 Task: Look for space in Apache Junction, United States from 8th August, 2023 to 15th August, 2023 for 9 adults in price range Rs.10000 to Rs.14000. Place can be shared room with 5 bedrooms having 9 beds and 5 bathrooms. Property type can be house, flat, guest house. Amenities needed are: wifi, TV, free parkinig on premises, gym, breakfast. Booking option can be shelf check-in. Required host language is English.
Action: Mouse moved to (475, 119)
Screenshot: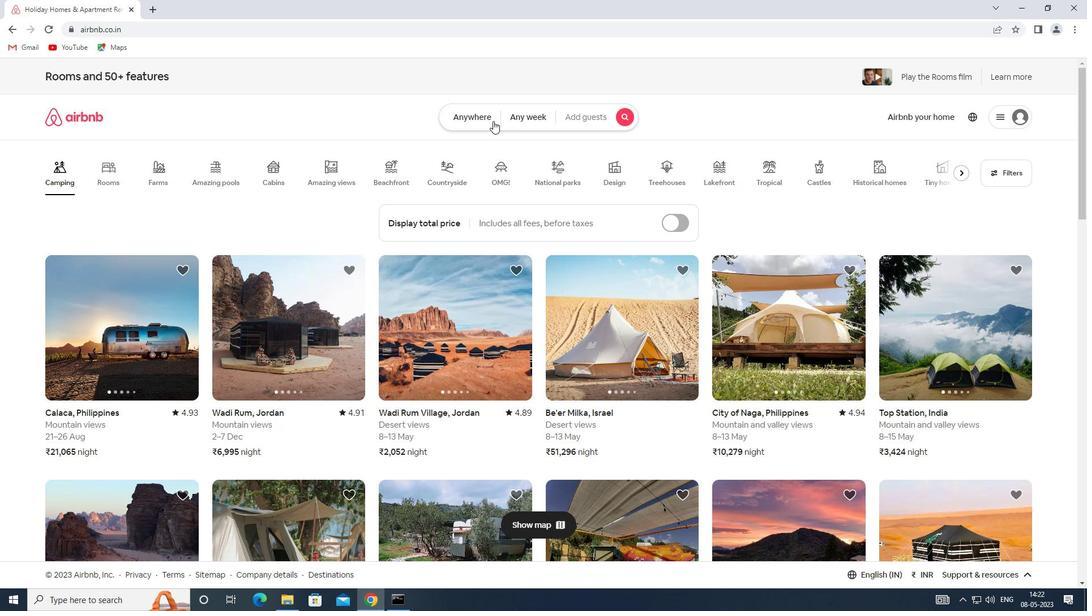 
Action: Mouse pressed left at (475, 119)
Screenshot: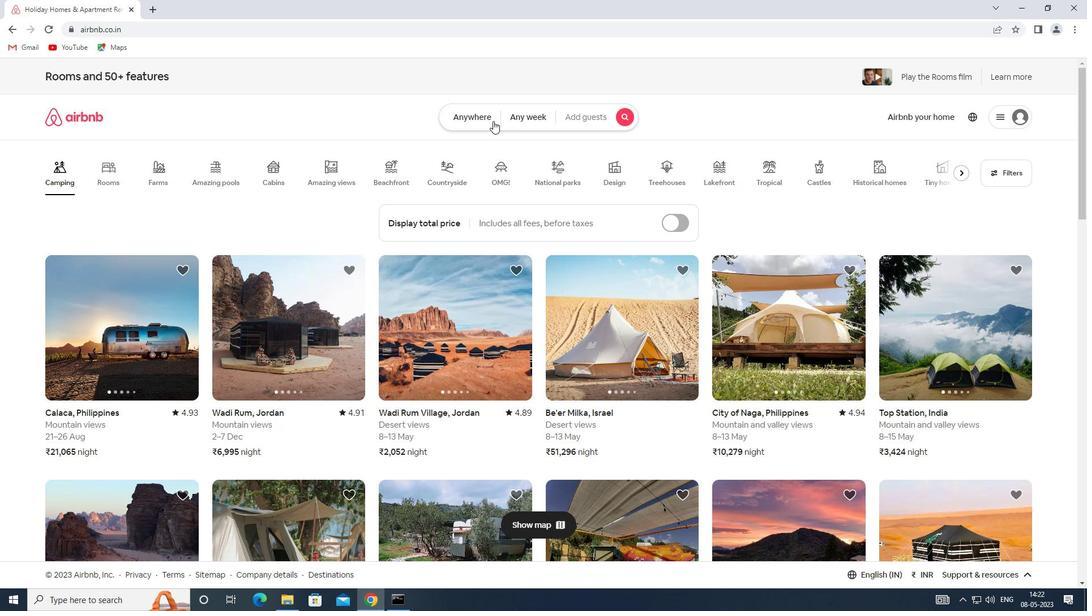 
Action: Mouse moved to (368, 165)
Screenshot: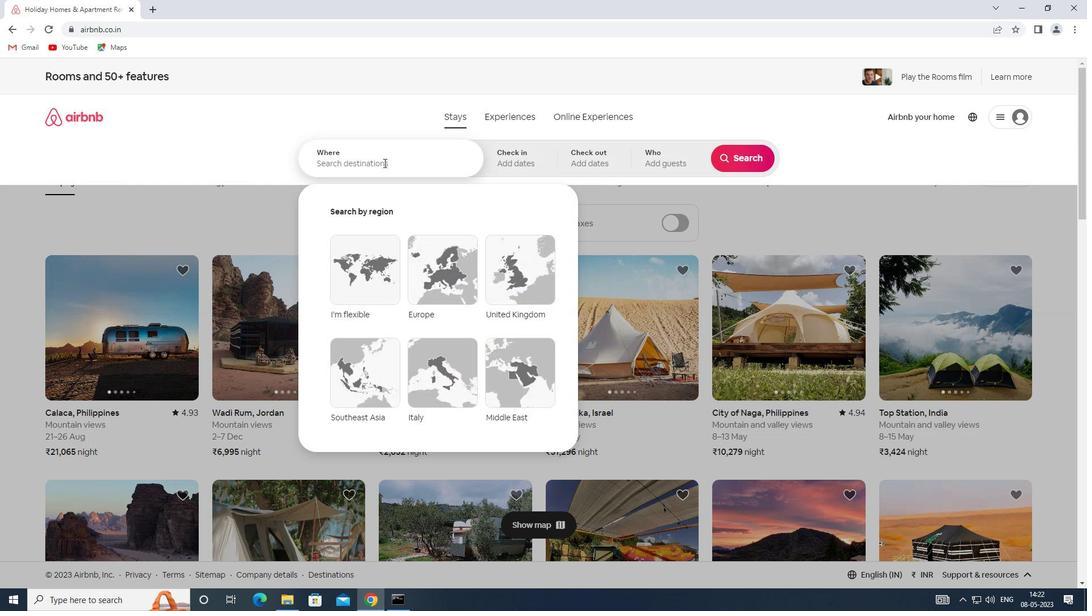
Action: Mouse pressed left at (368, 165)
Screenshot: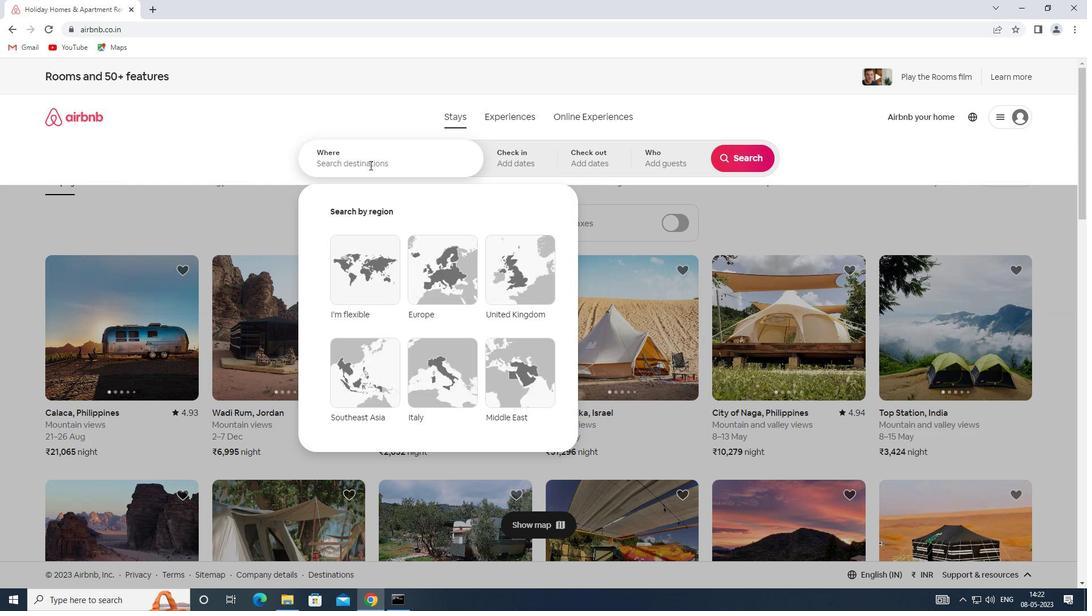 
Action: Key pressed <Key.shift><Key.shift><Key.shift><Key.shift><Key.shift>SPACE<Key.space>IN<Key.space><Key.shift>APACHE<Key.space><Key.shift>JUNCTION,<Key.shift>UNITED<Key.space>STATES
Screenshot: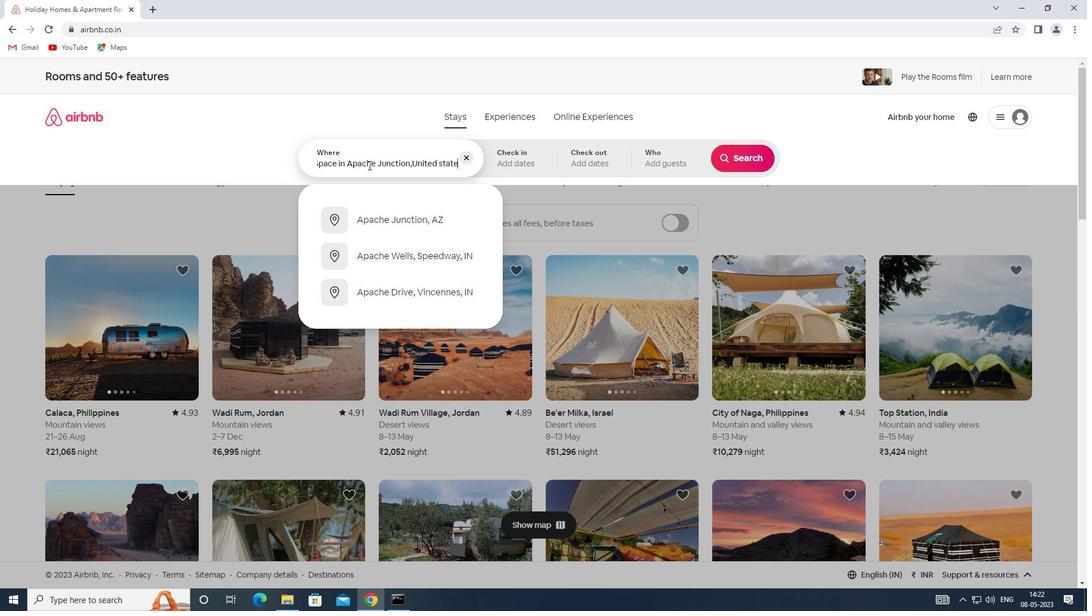 
Action: Mouse moved to (512, 158)
Screenshot: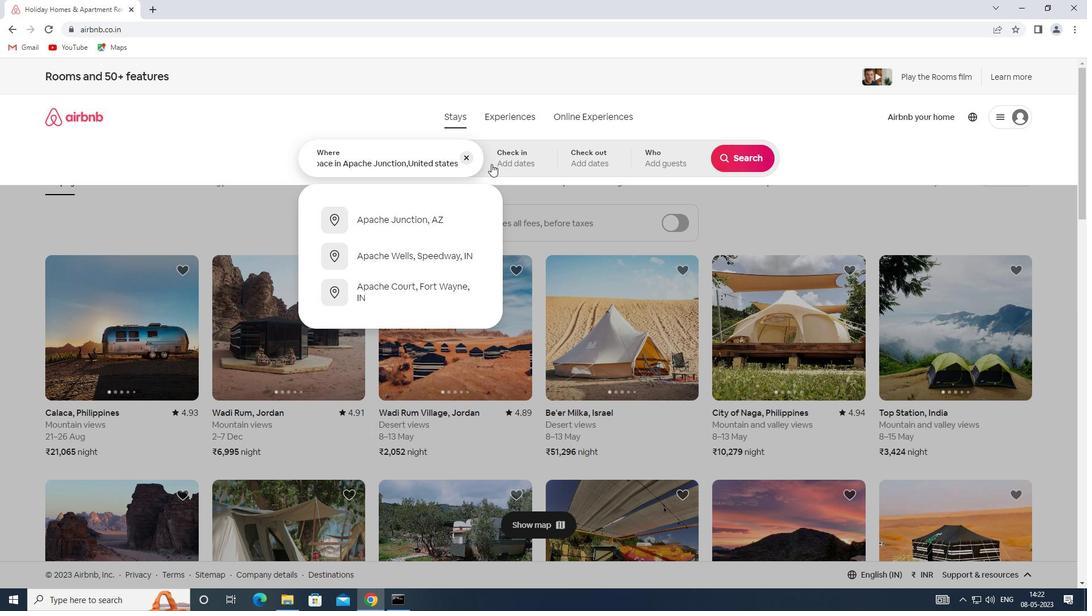 
Action: Mouse pressed left at (512, 158)
Screenshot: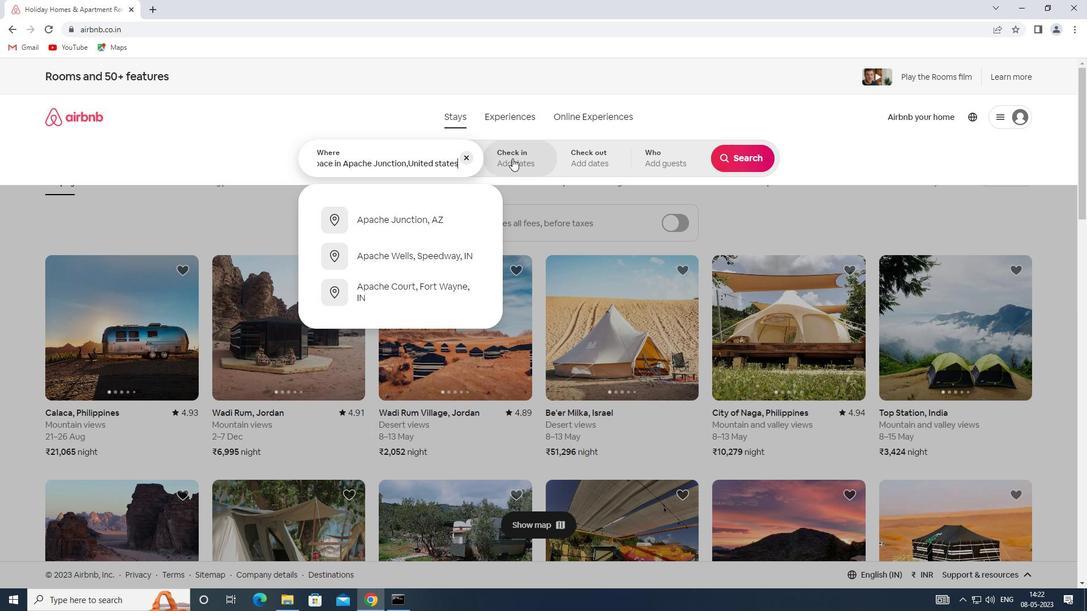 
Action: Mouse moved to (742, 249)
Screenshot: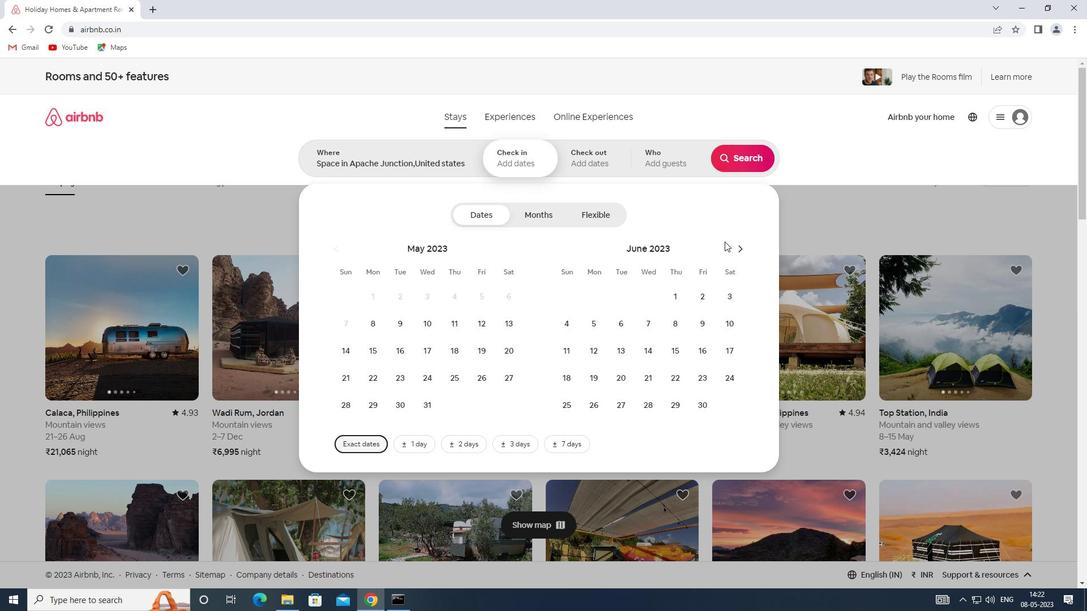 
Action: Mouse pressed left at (742, 249)
Screenshot: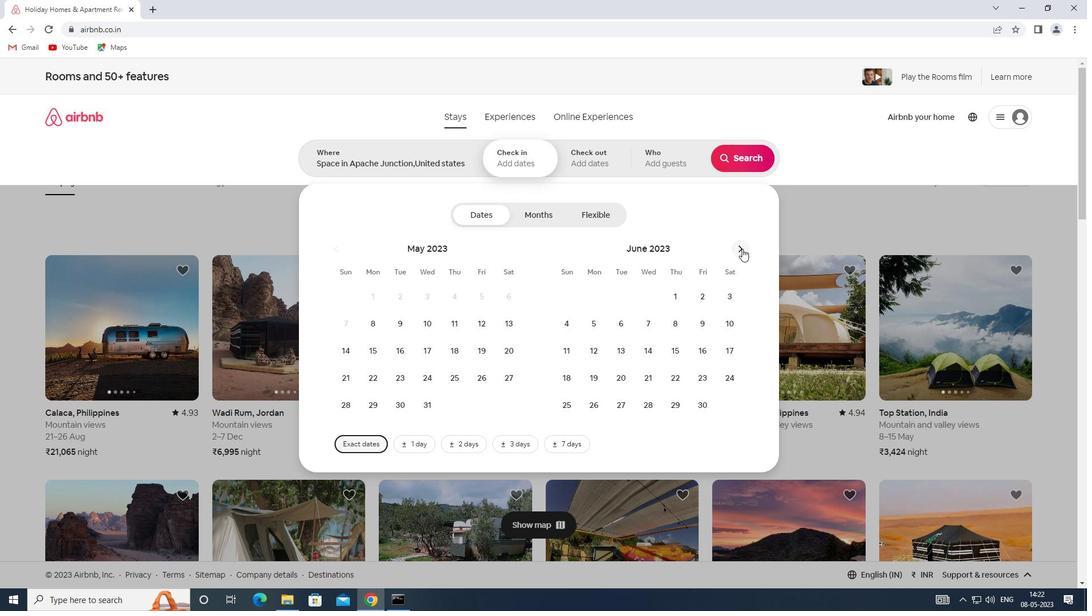 
Action: Mouse pressed left at (742, 249)
Screenshot: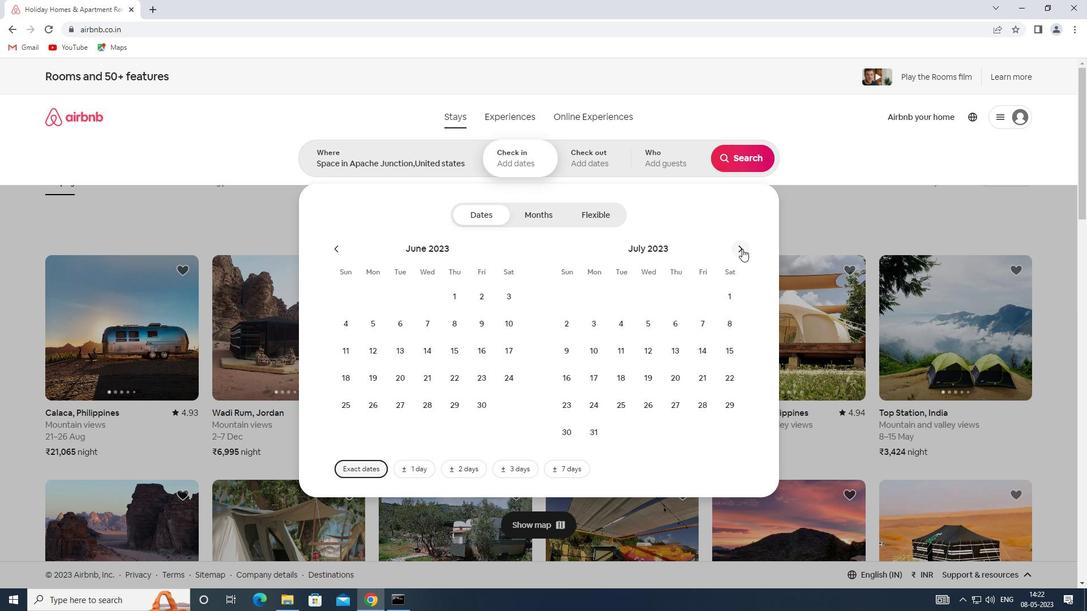 
Action: Mouse moved to (622, 329)
Screenshot: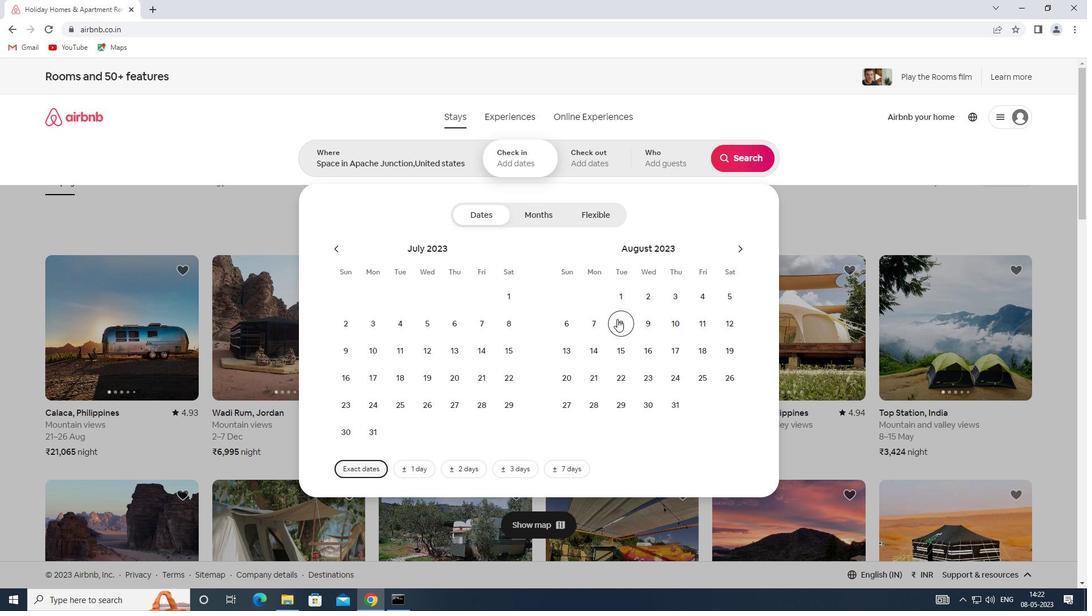 
Action: Mouse pressed left at (622, 329)
Screenshot: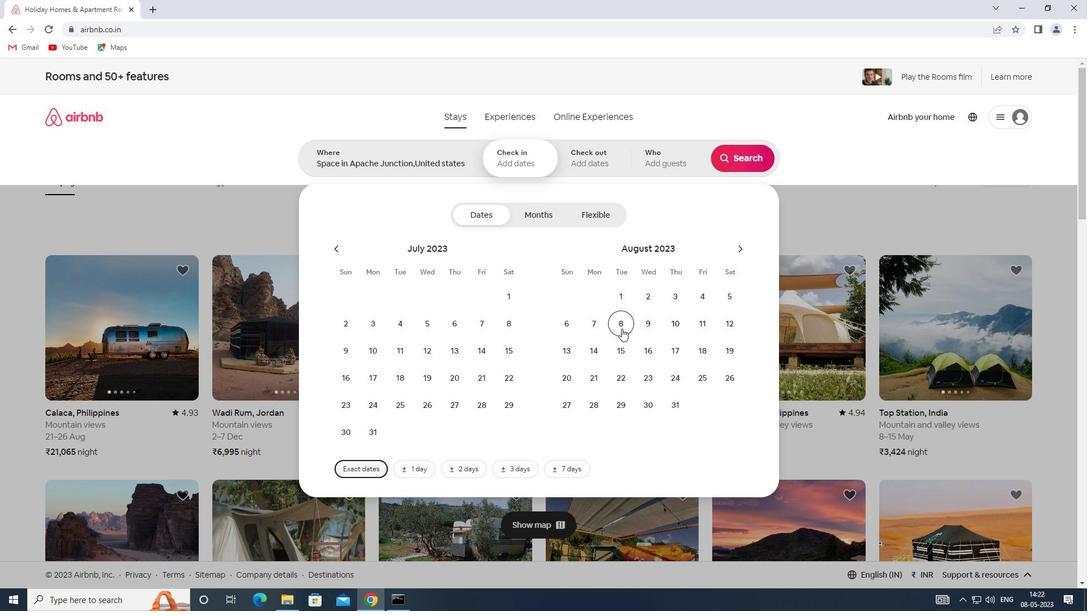 
Action: Mouse moved to (622, 347)
Screenshot: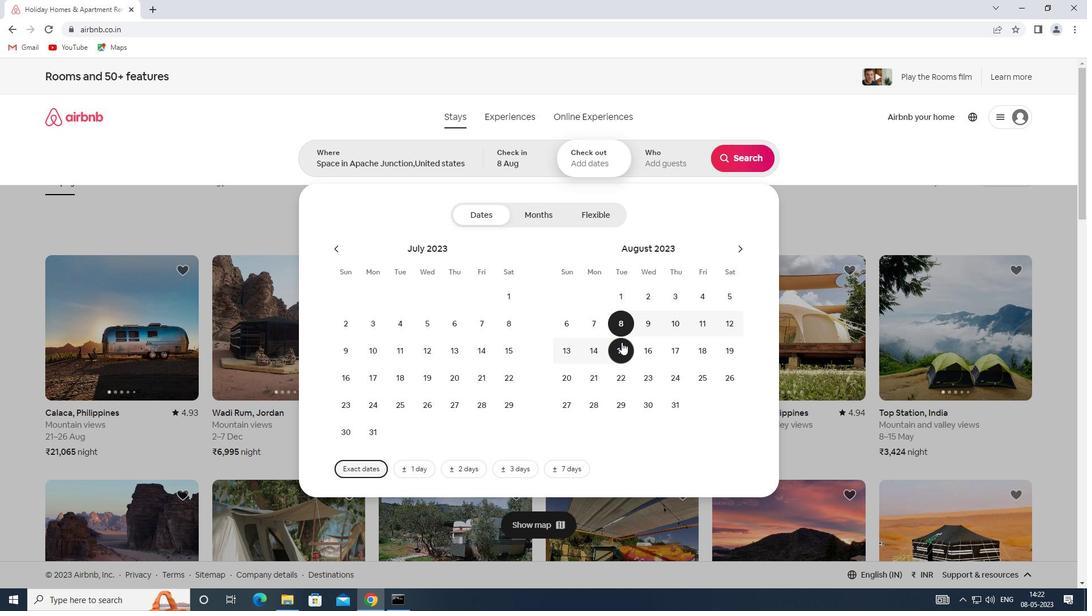 
Action: Mouse pressed left at (622, 347)
Screenshot: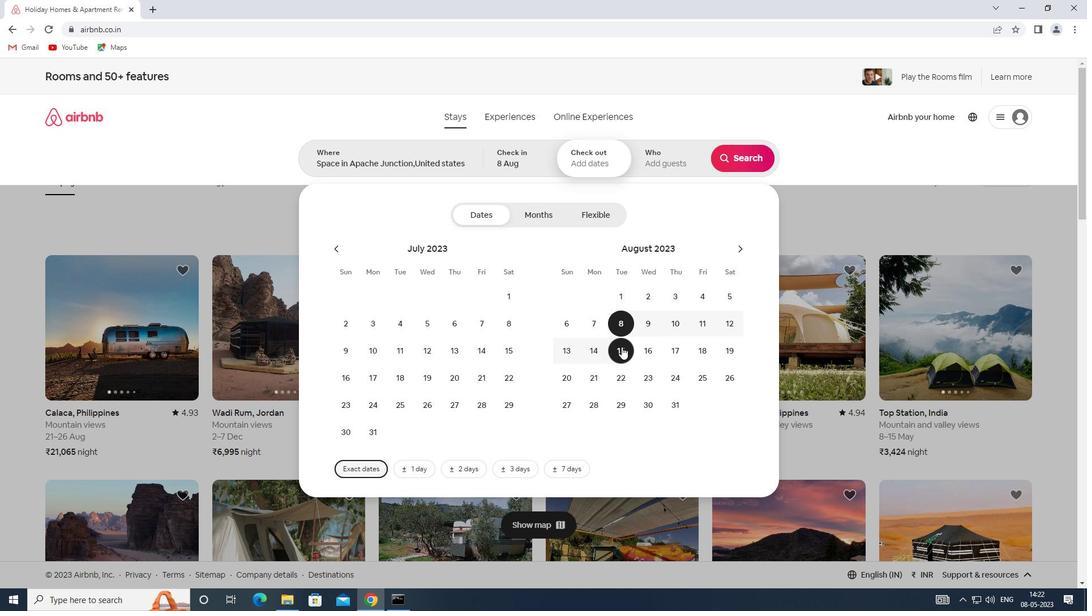
Action: Mouse moved to (676, 160)
Screenshot: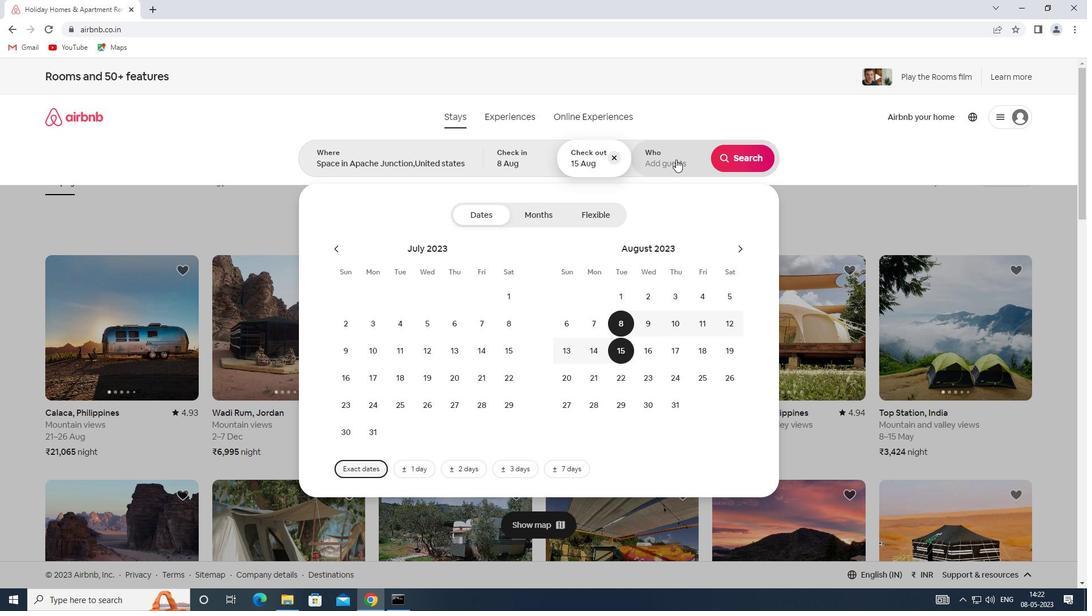 
Action: Mouse pressed left at (676, 160)
Screenshot: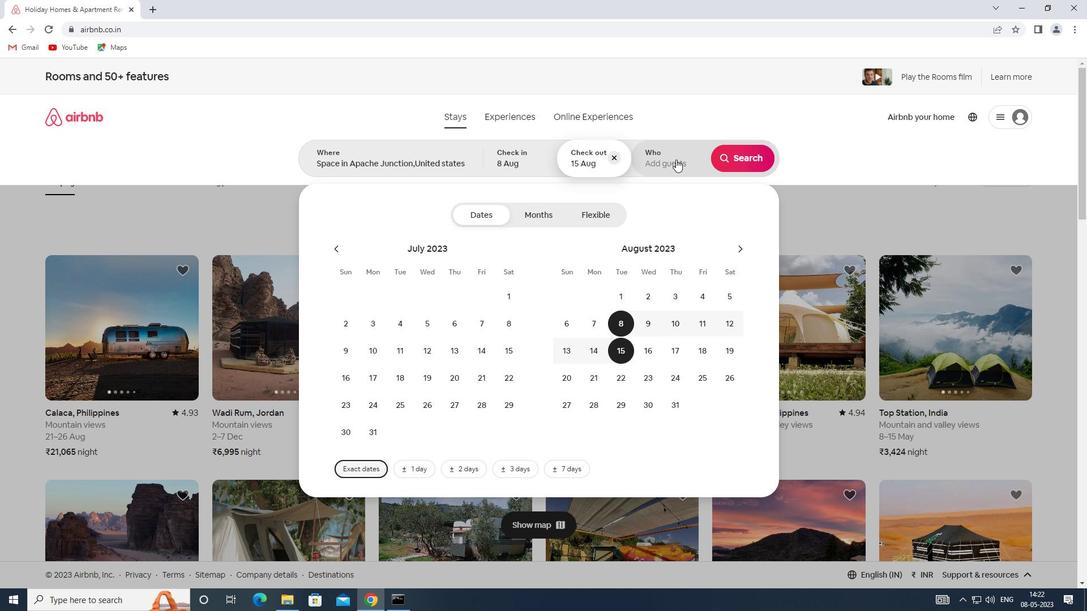 
Action: Mouse moved to (746, 215)
Screenshot: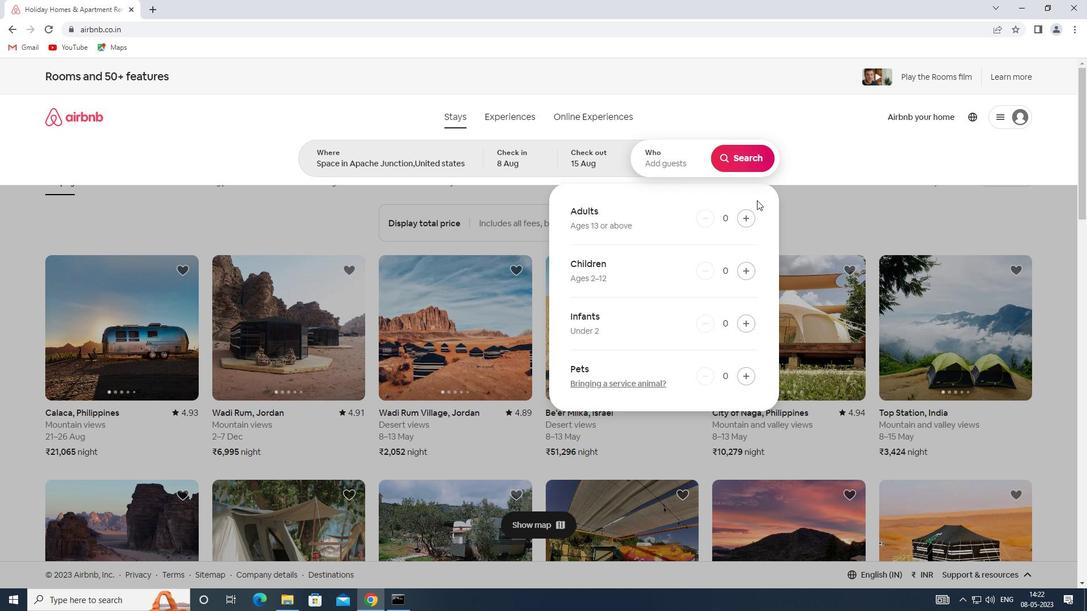
Action: Mouse pressed left at (746, 215)
Screenshot: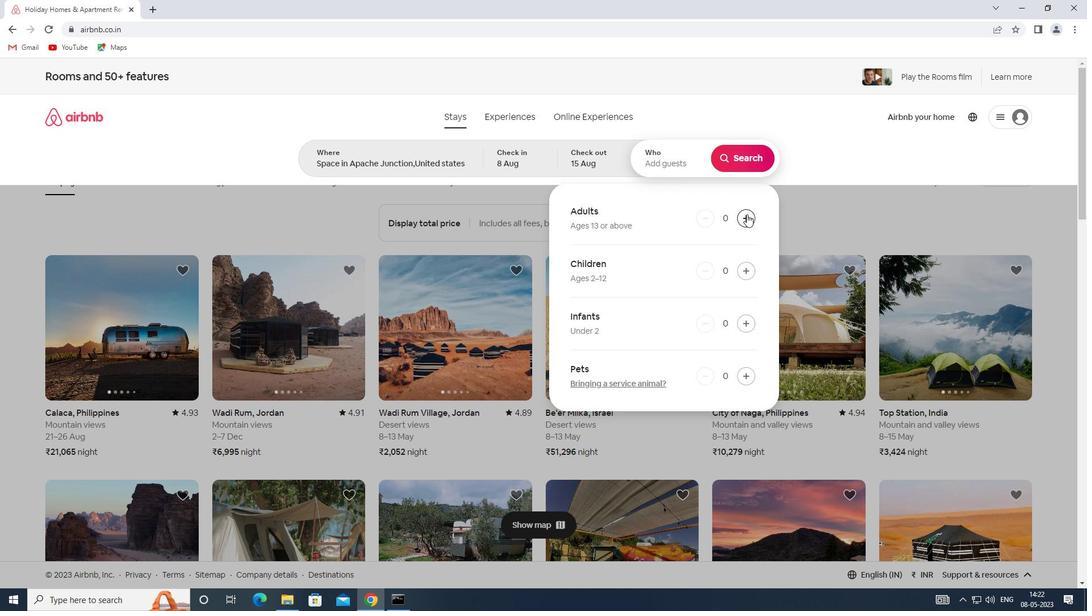 
Action: Mouse pressed left at (746, 215)
Screenshot: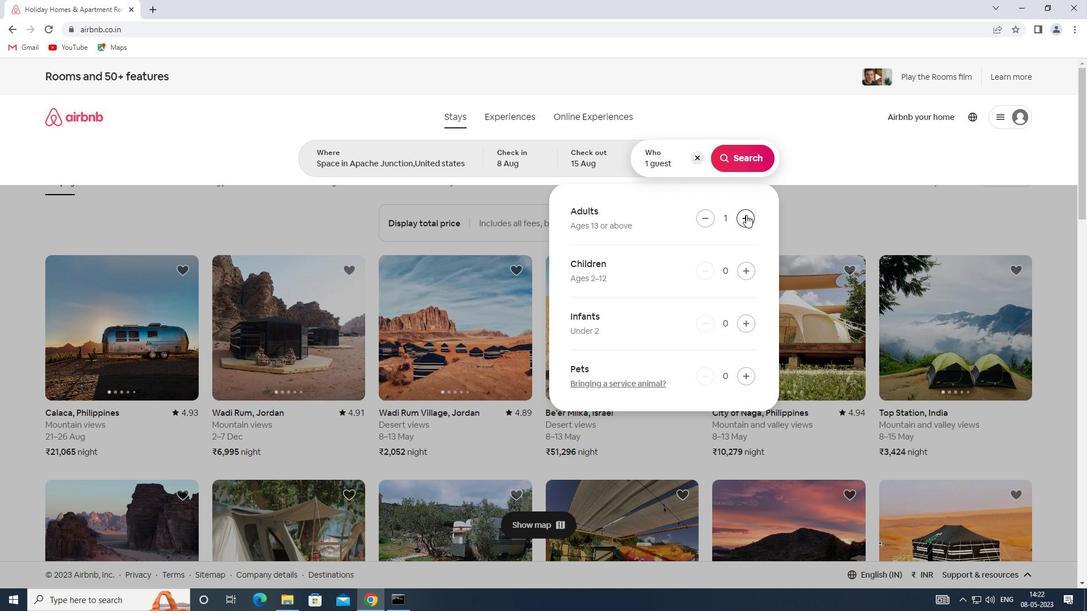 
Action: Mouse pressed left at (746, 215)
Screenshot: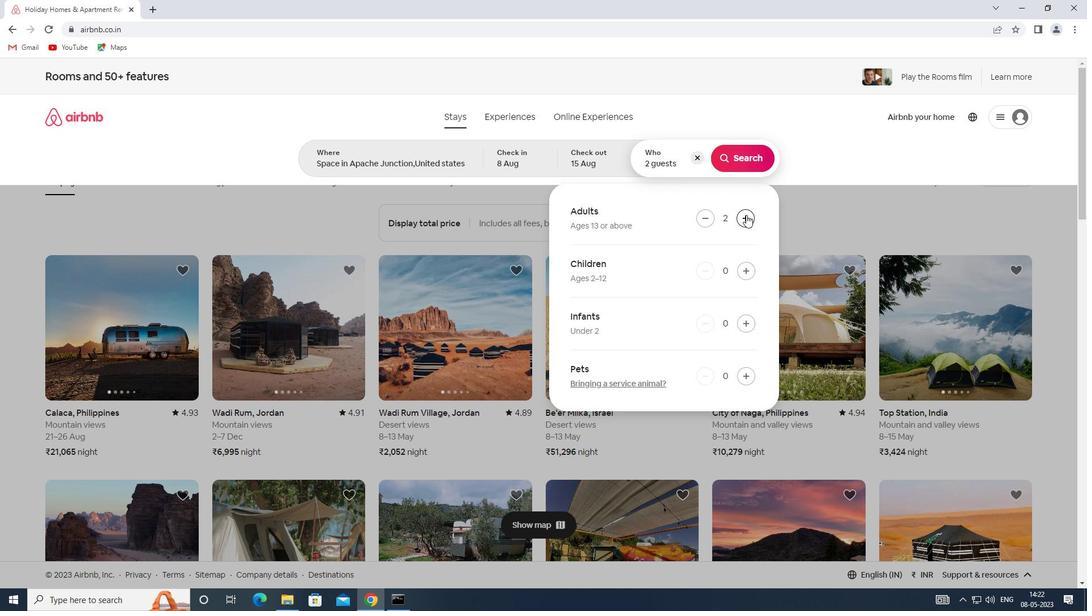 
Action: Mouse pressed left at (746, 215)
Screenshot: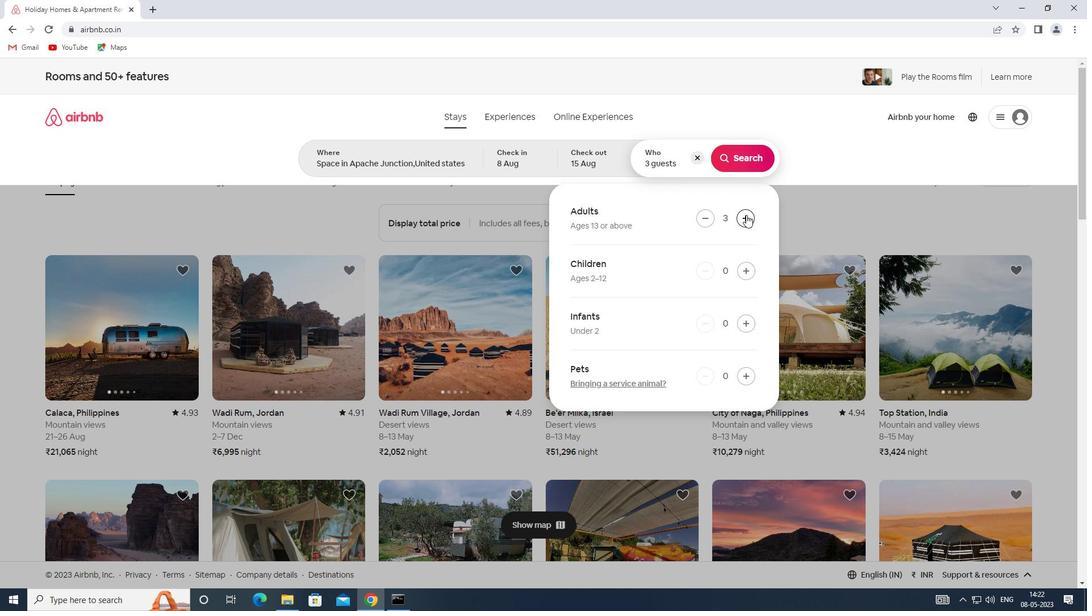 
Action: Mouse pressed left at (746, 215)
Screenshot: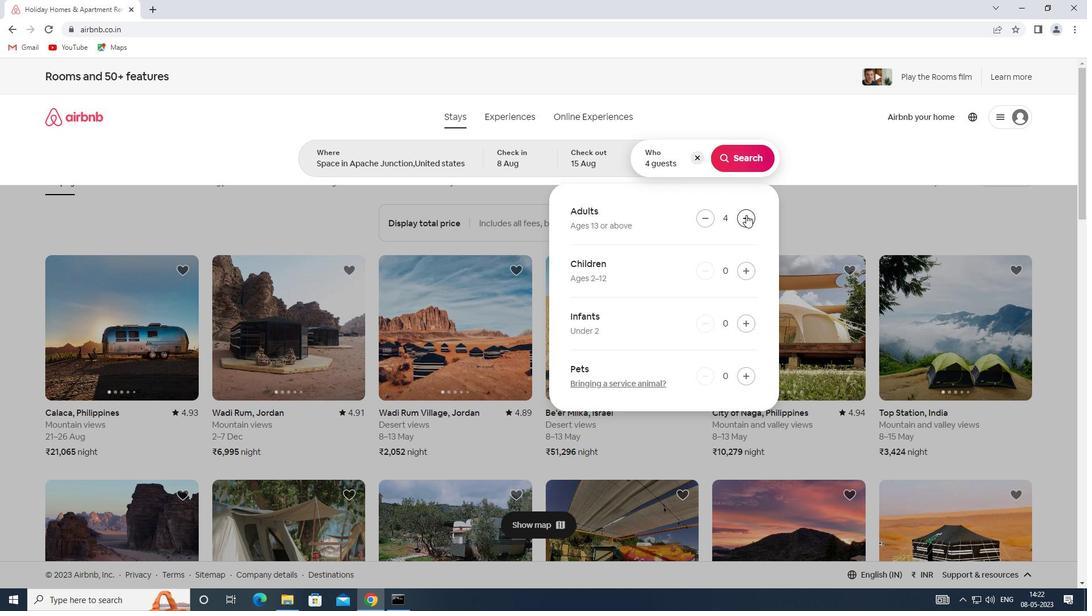 
Action: Mouse pressed left at (746, 215)
Screenshot: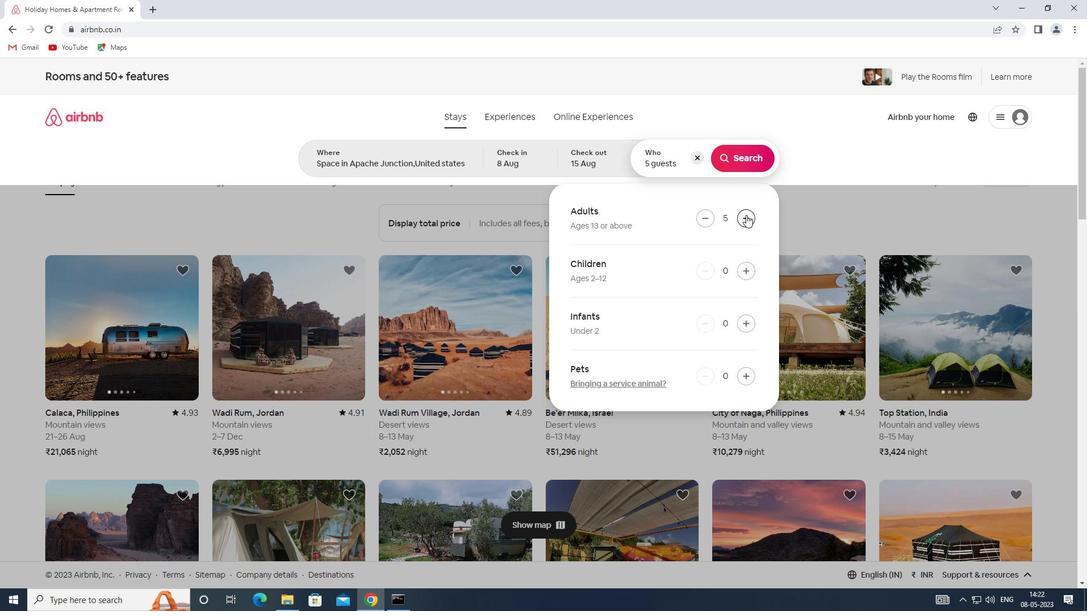 
Action: Mouse pressed left at (746, 215)
Screenshot: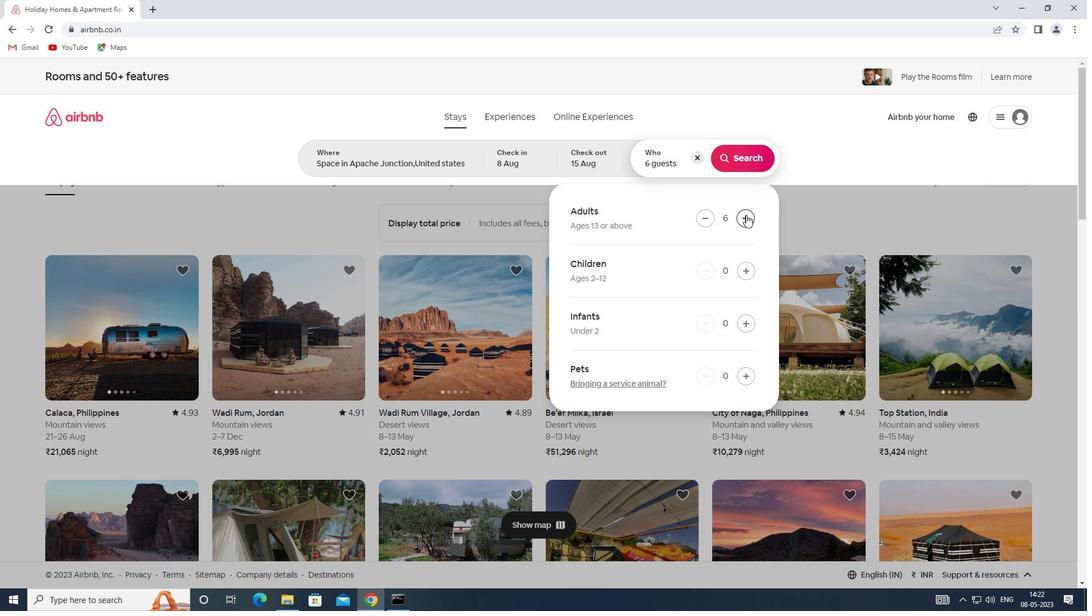 
Action: Mouse pressed left at (746, 215)
Screenshot: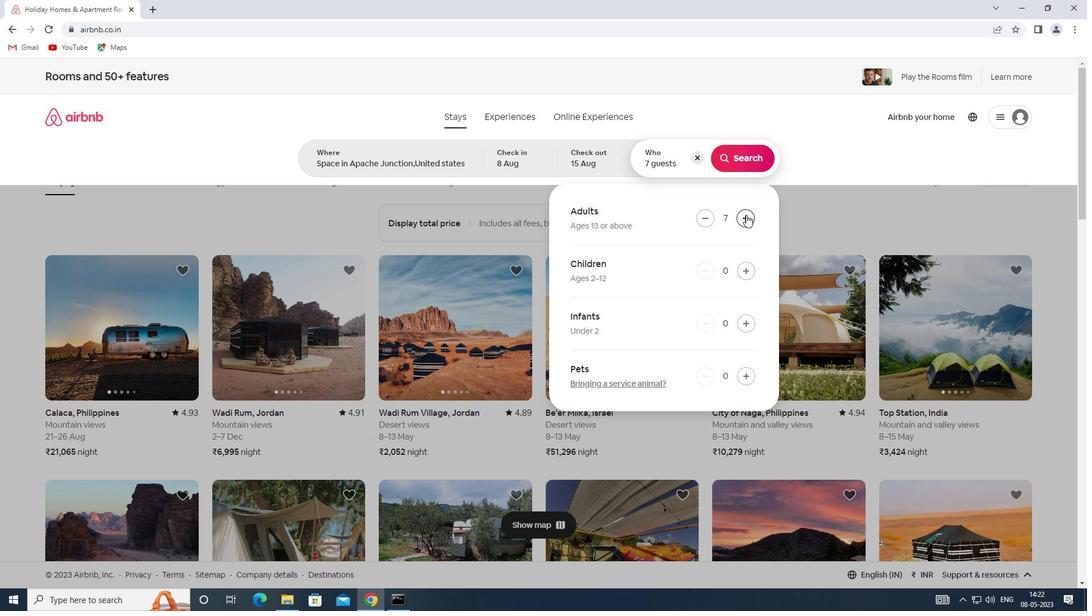 
Action: Mouse pressed left at (746, 215)
Screenshot: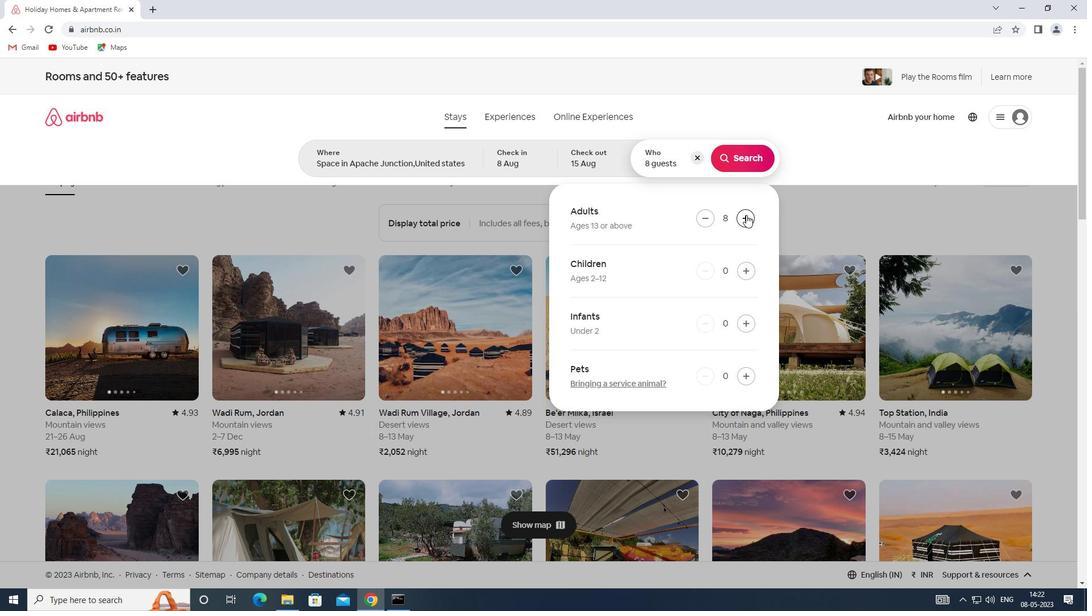 
Action: Mouse moved to (728, 156)
Screenshot: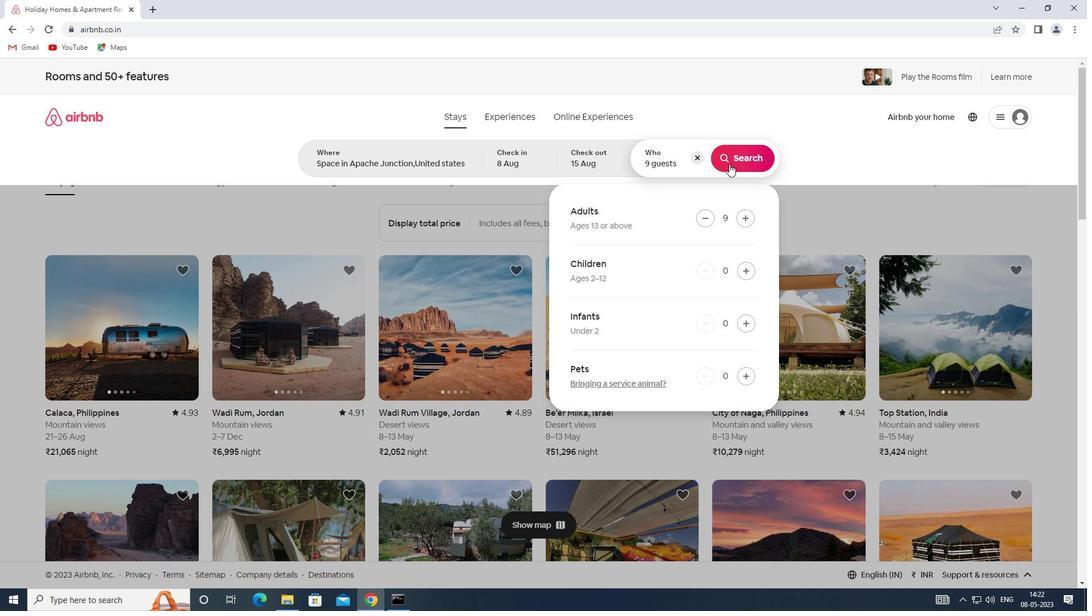 
Action: Mouse pressed left at (728, 156)
Screenshot: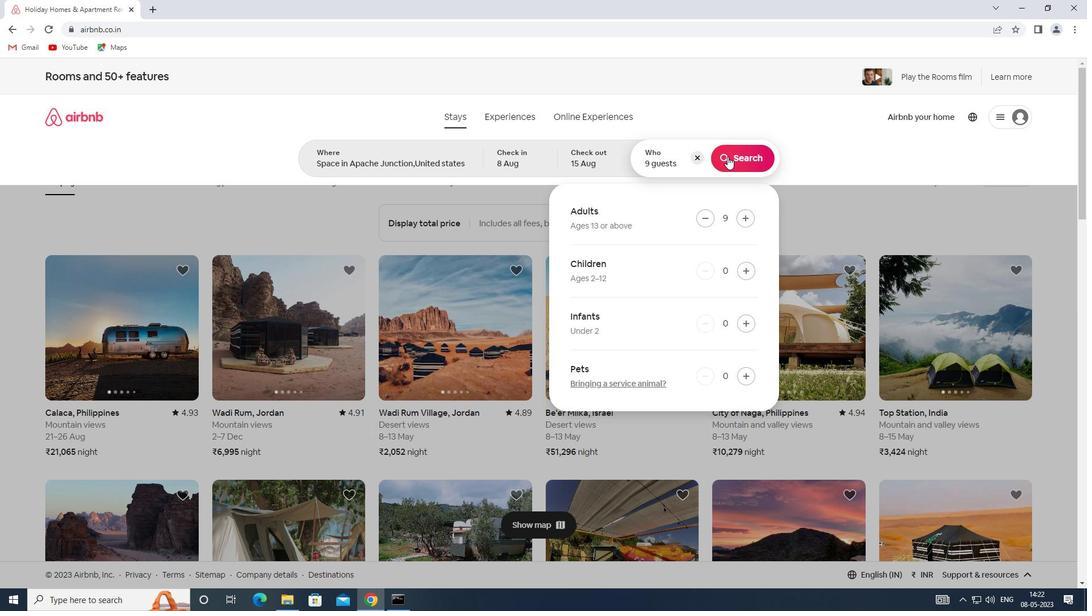 
Action: Mouse moved to (1023, 129)
Screenshot: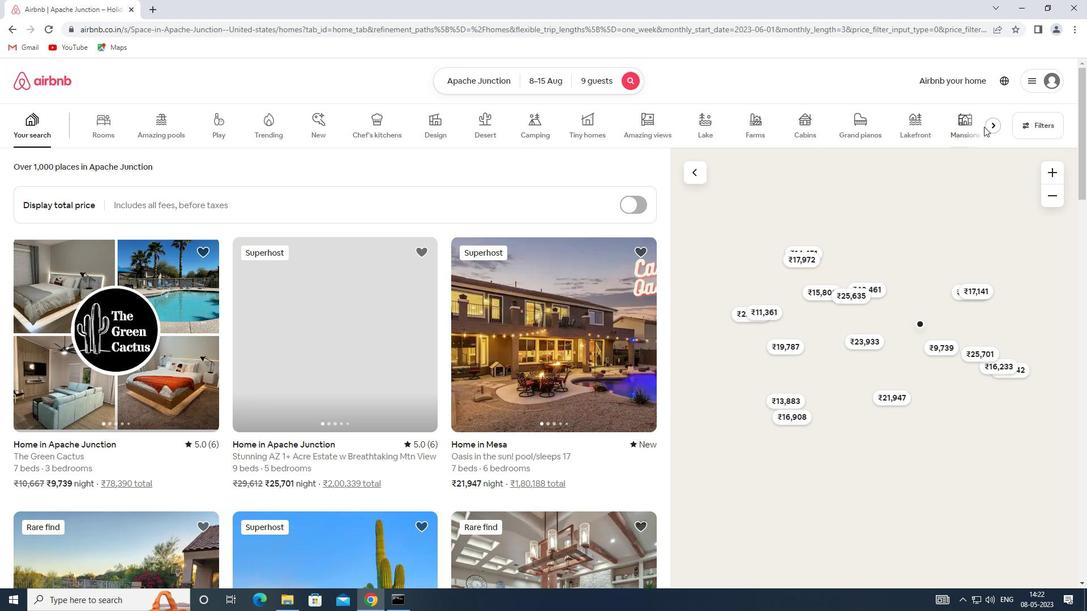 
Action: Mouse pressed left at (1023, 129)
Screenshot: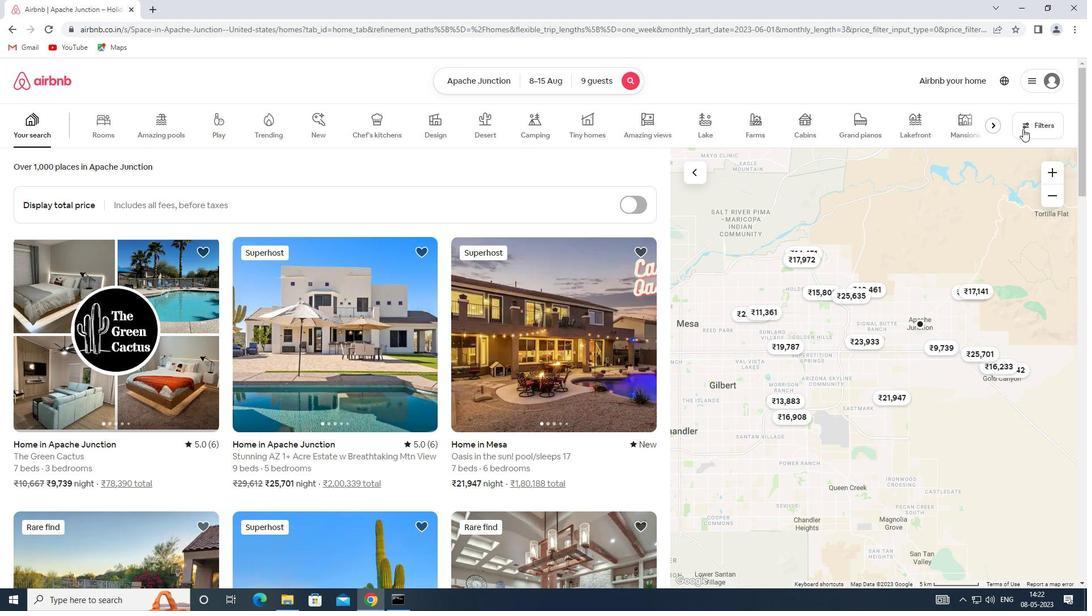 
Action: Mouse moved to (395, 405)
Screenshot: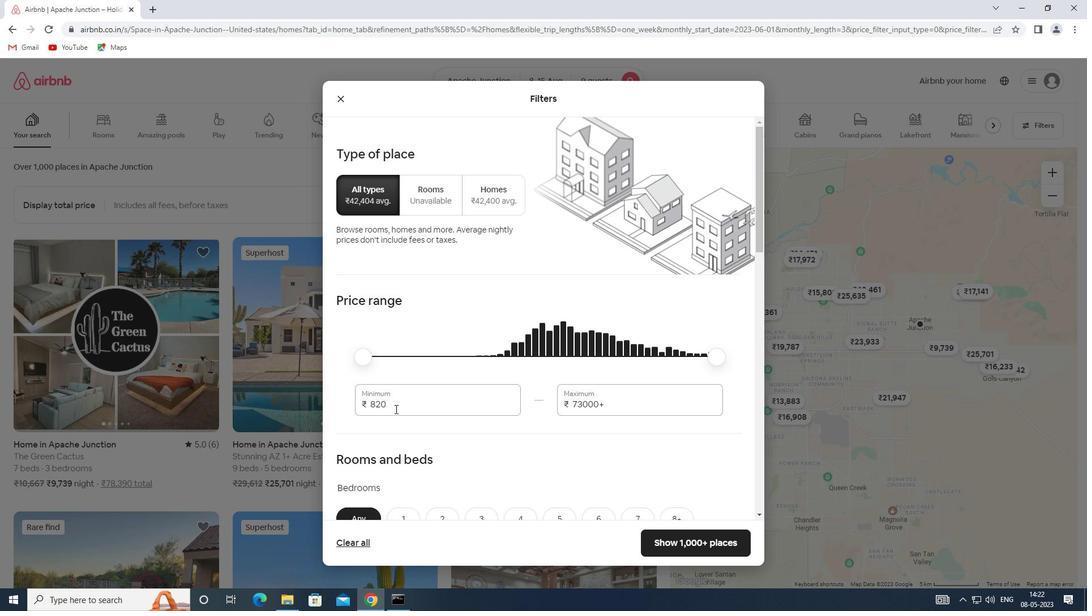 
Action: Mouse pressed left at (395, 405)
Screenshot: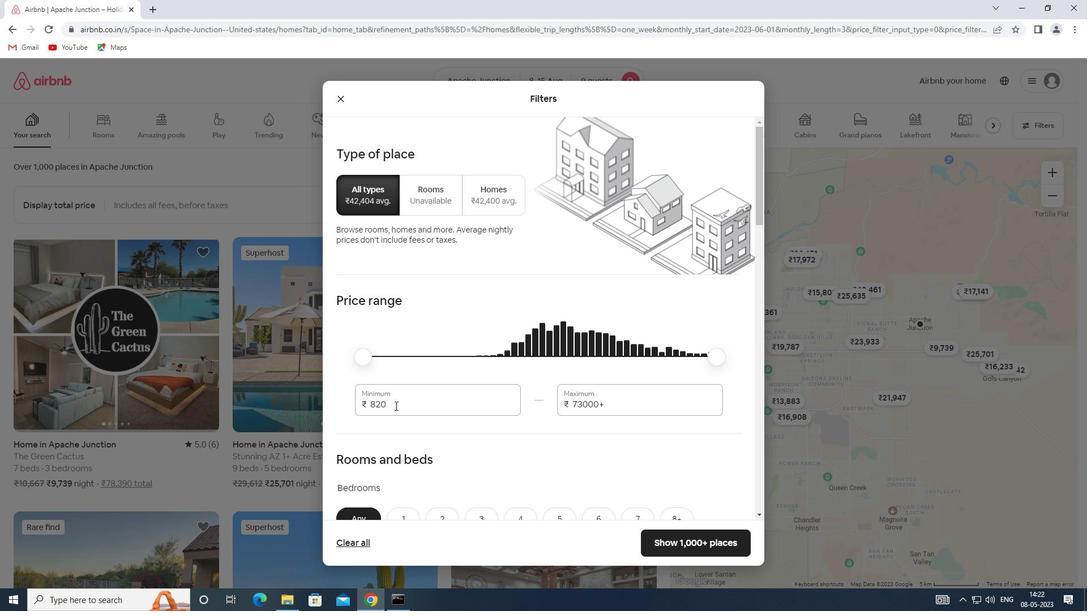 
Action: Mouse moved to (347, 404)
Screenshot: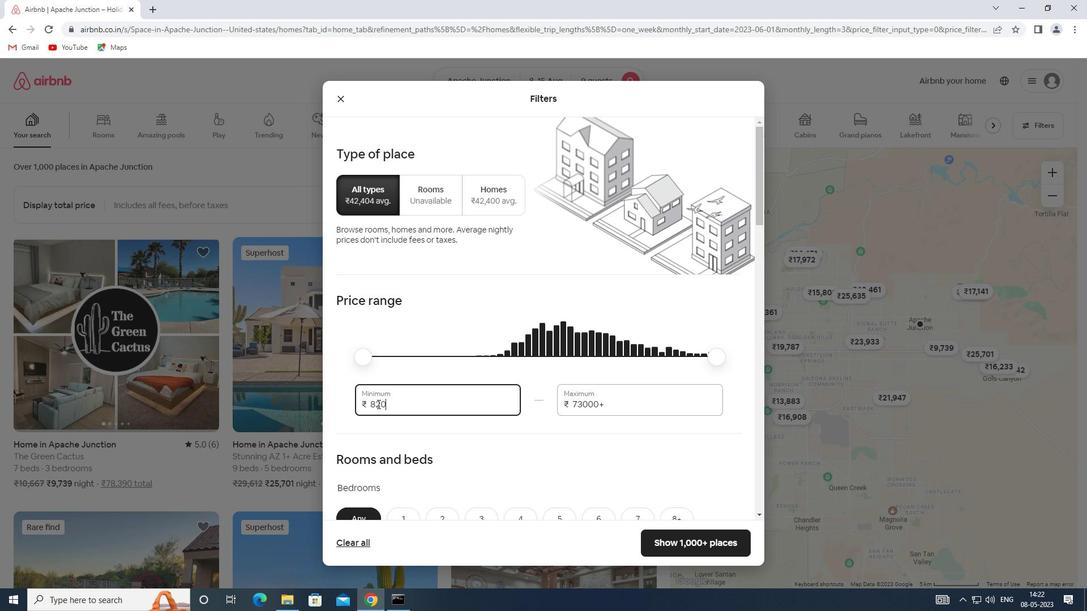 
Action: Key pressed 10000
Screenshot: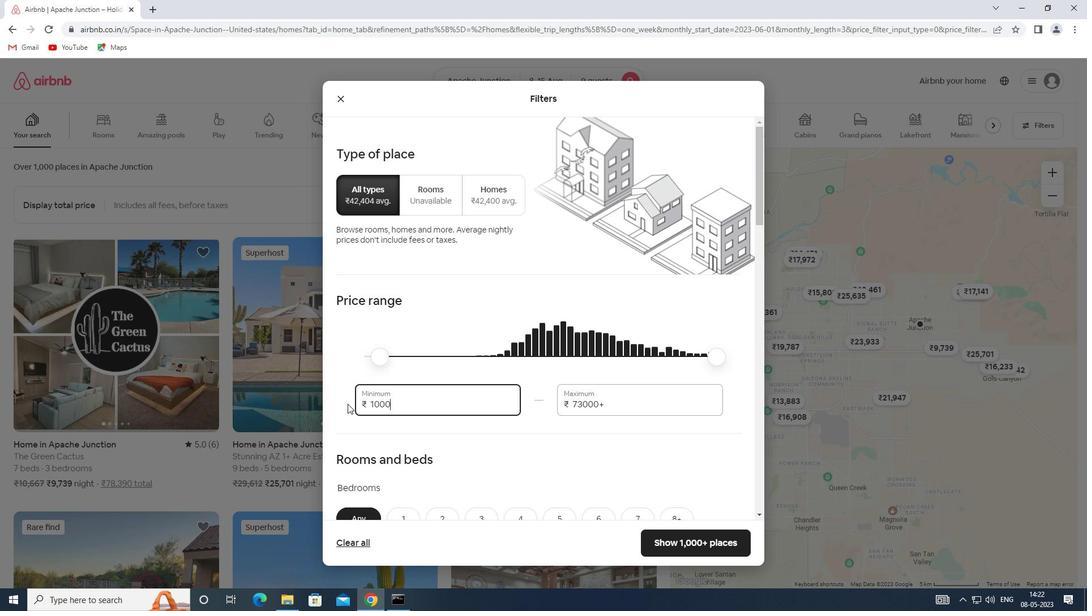
Action: Mouse moved to (604, 405)
Screenshot: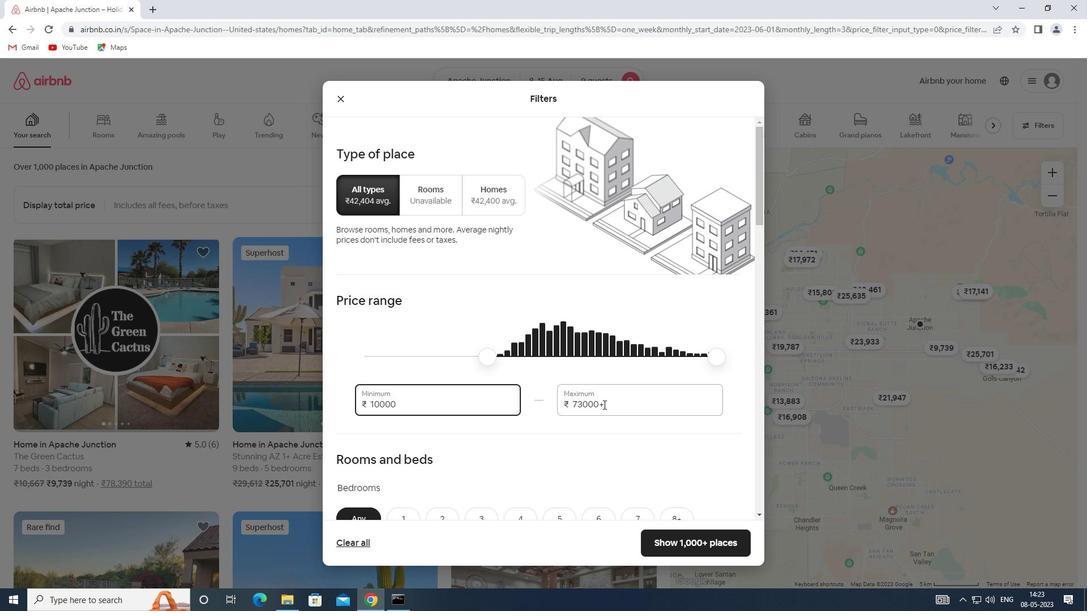 
Action: Mouse pressed left at (604, 405)
Screenshot: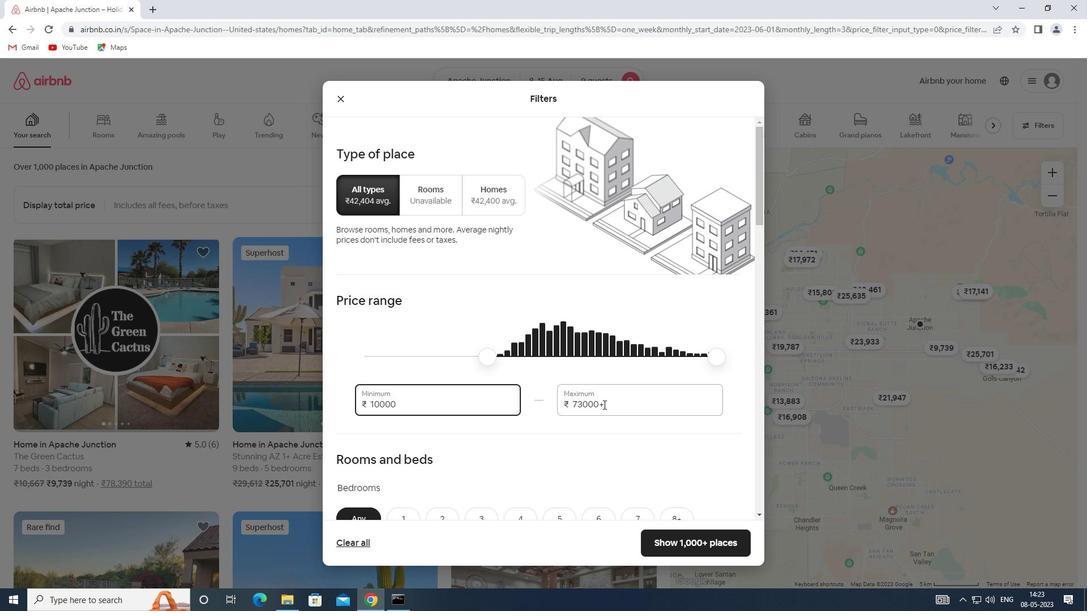 
Action: Mouse moved to (543, 396)
Screenshot: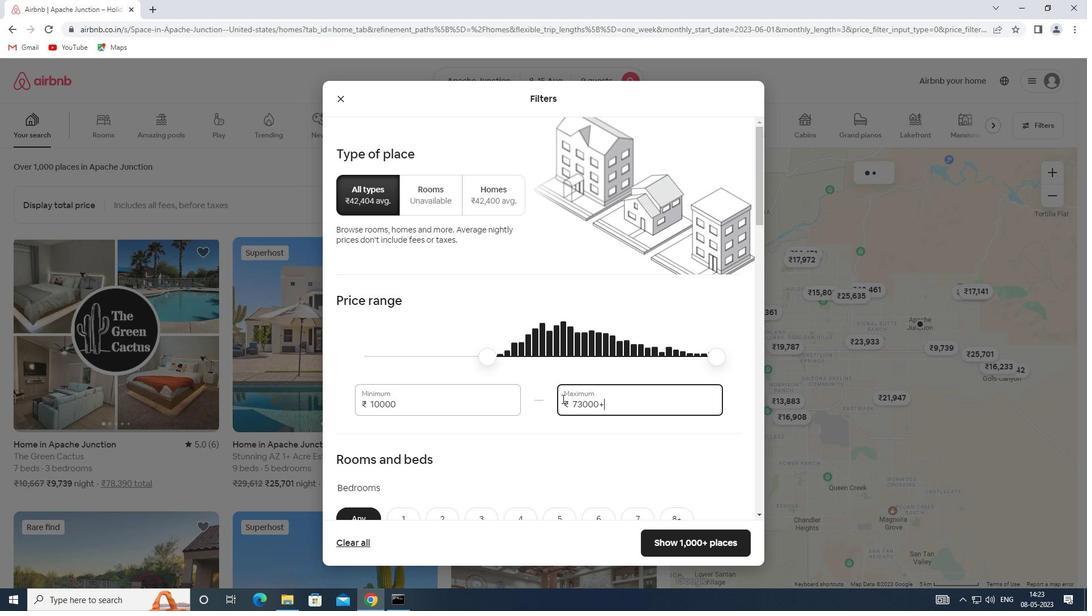 
Action: Key pressed 14000
Screenshot: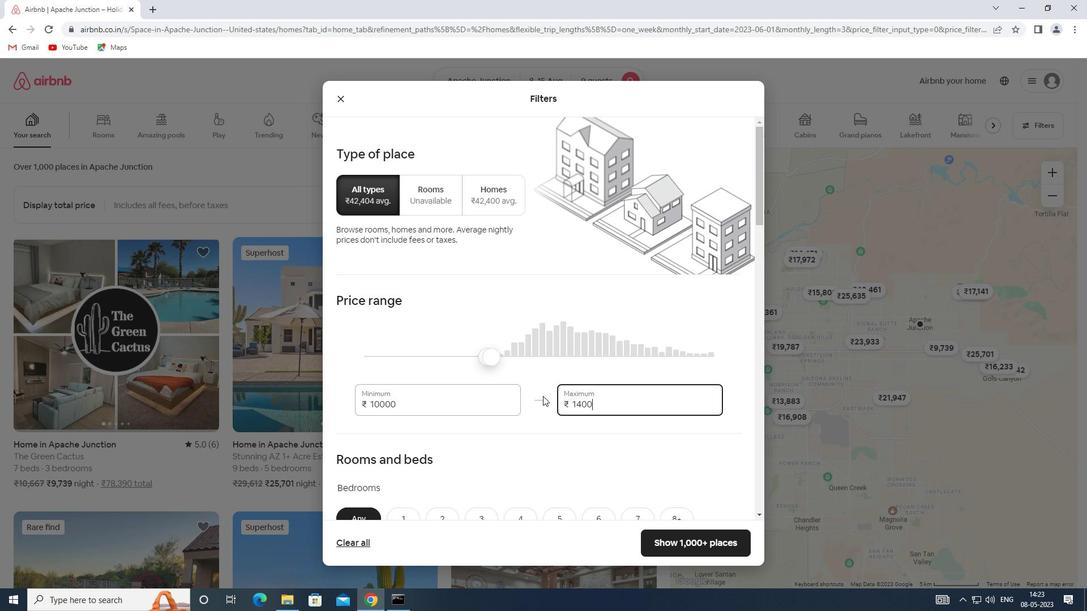 
Action: Mouse scrolled (543, 396) with delta (0, 0)
Screenshot: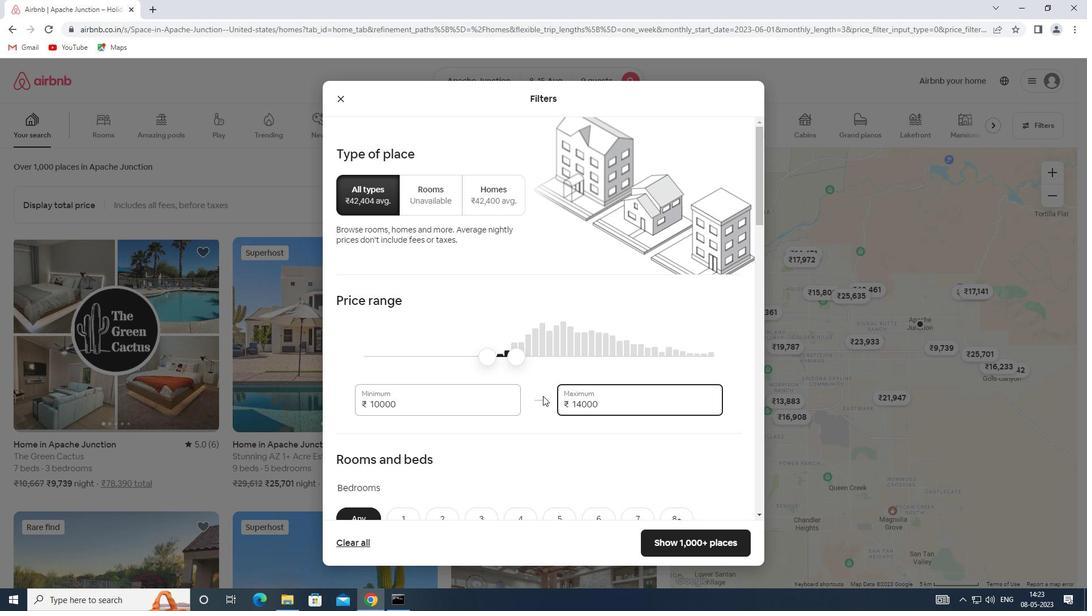 
Action: Mouse scrolled (543, 396) with delta (0, 0)
Screenshot: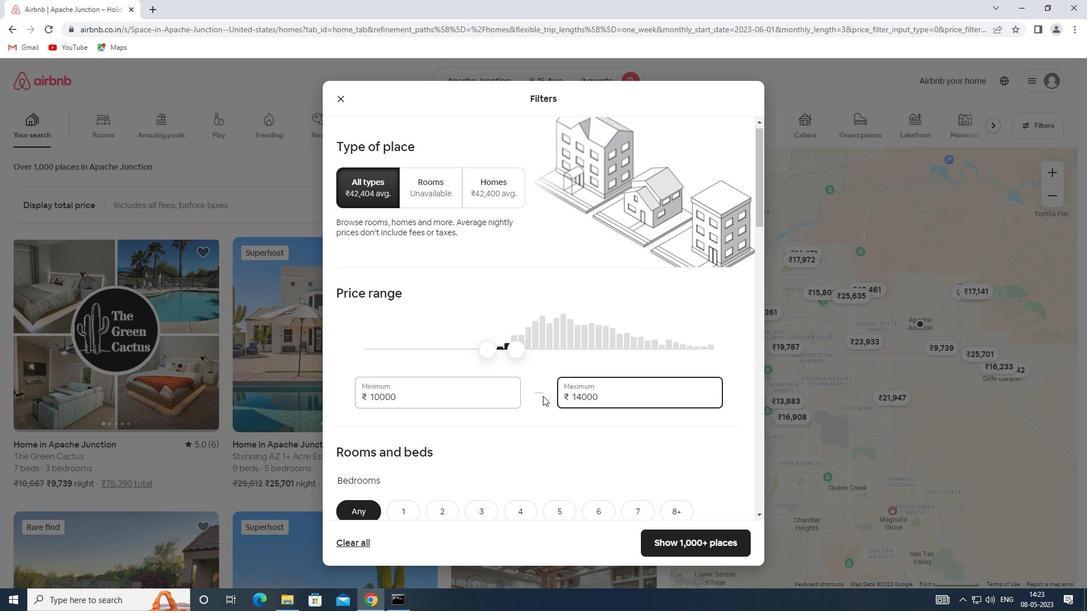 
Action: Mouse scrolled (543, 396) with delta (0, 0)
Screenshot: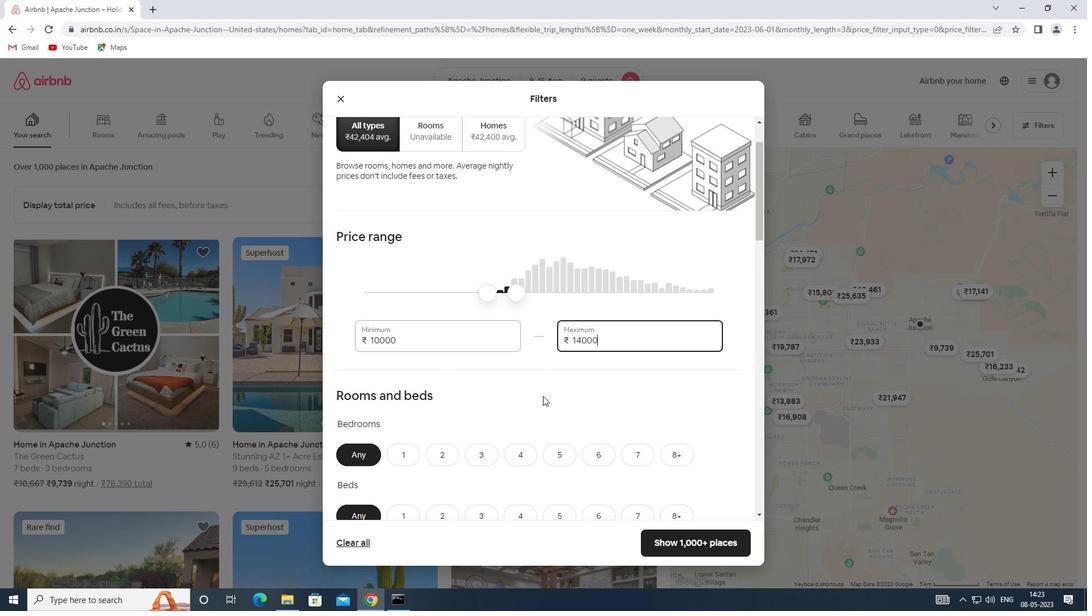 
Action: Mouse scrolled (543, 396) with delta (0, 0)
Screenshot: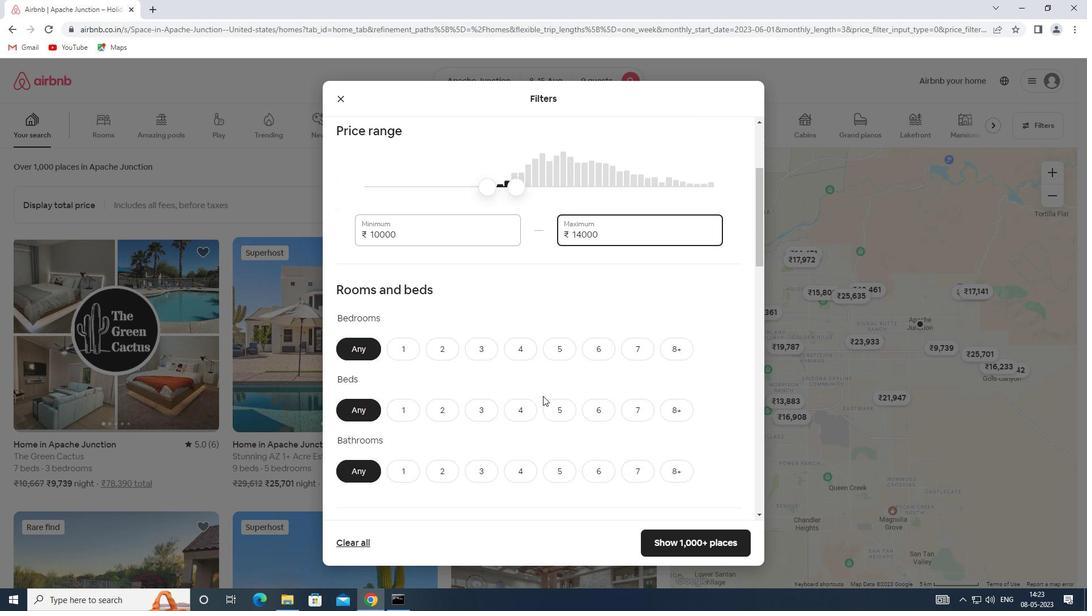 
Action: Mouse moved to (551, 301)
Screenshot: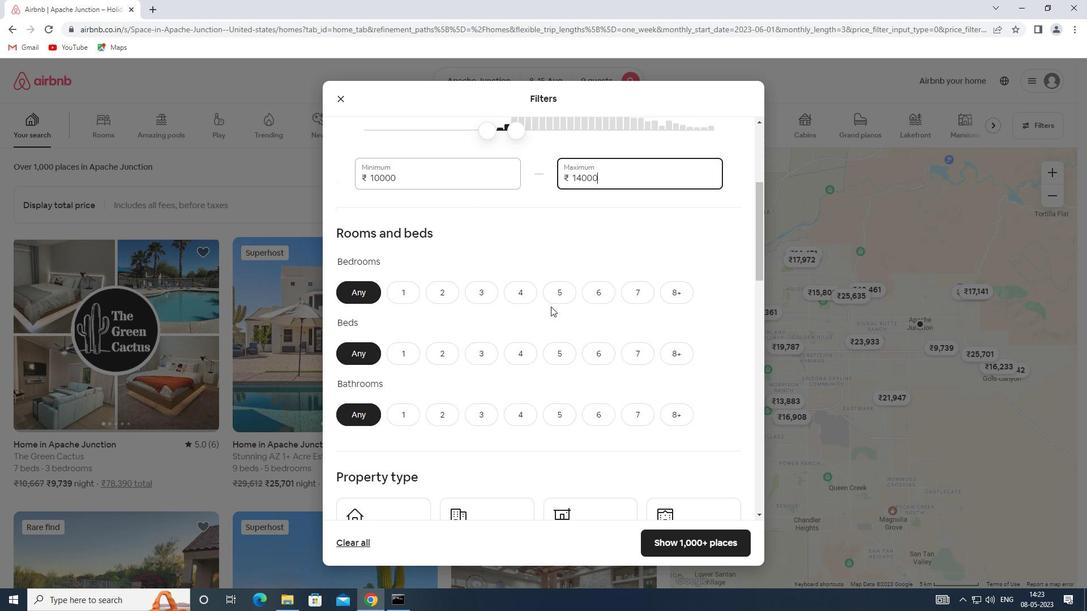 
Action: Mouse pressed left at (551, 301)
Screenshot: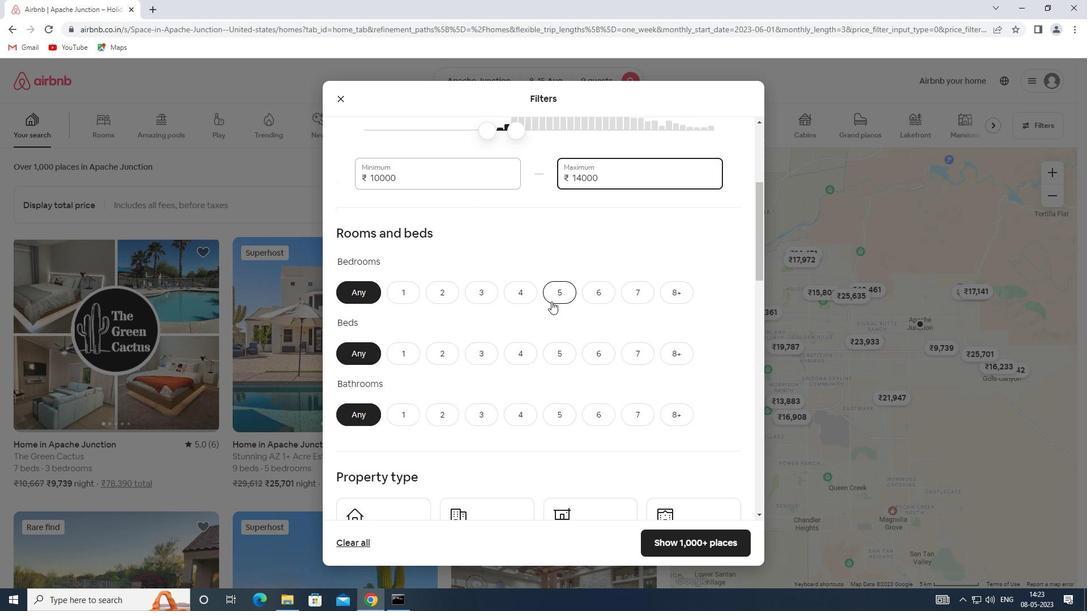
Action: Mouse moved to (675, 351)
Screenshot: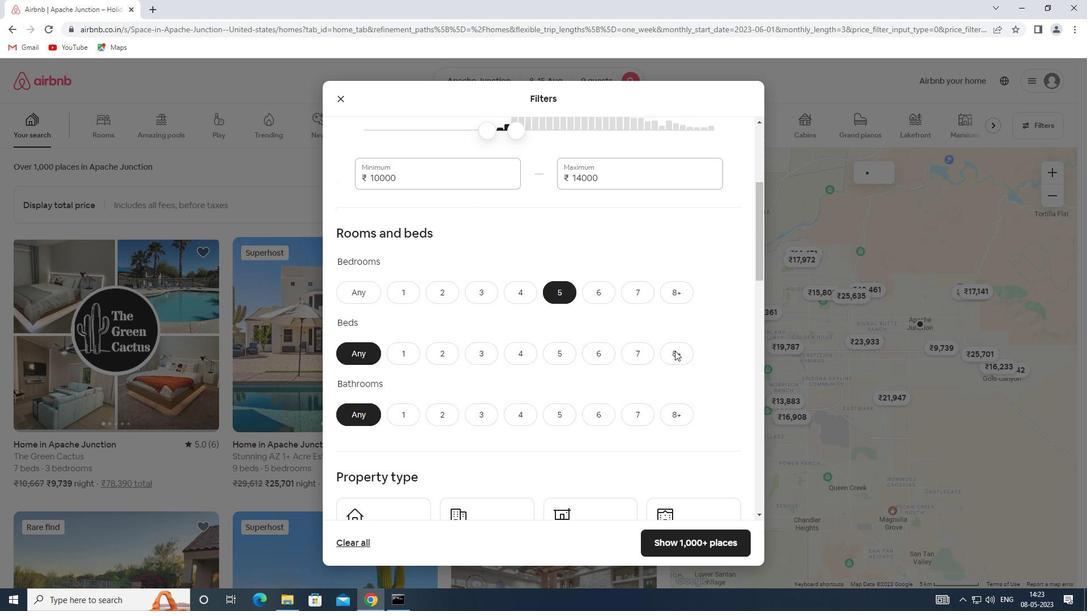 
Action: Mouse pressed left at (675, 351)
Screenshot: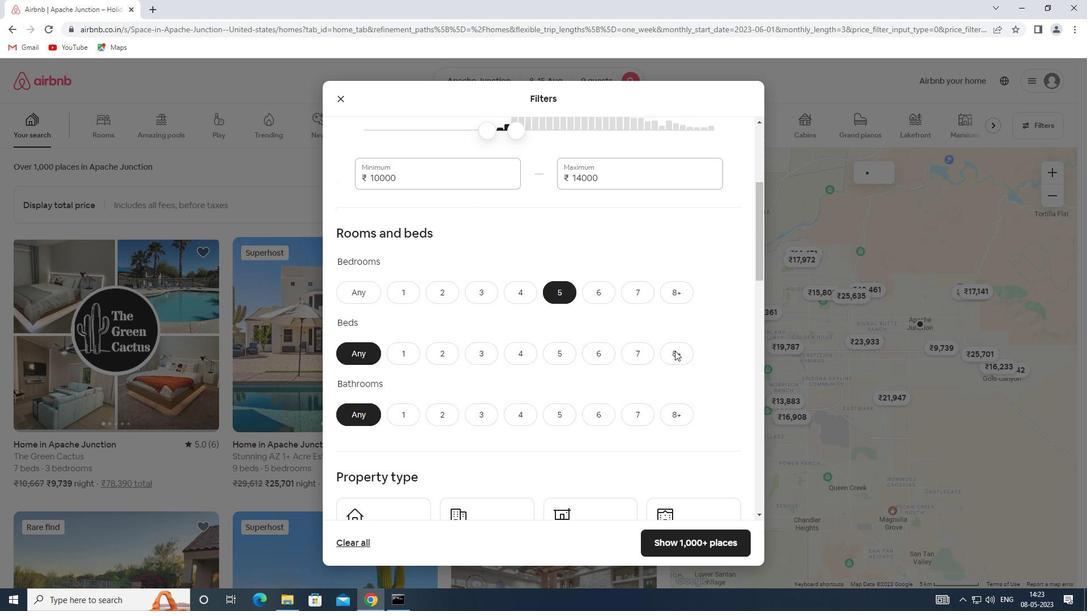 
Action: Mouse moved to (562, 410)
Screenshot: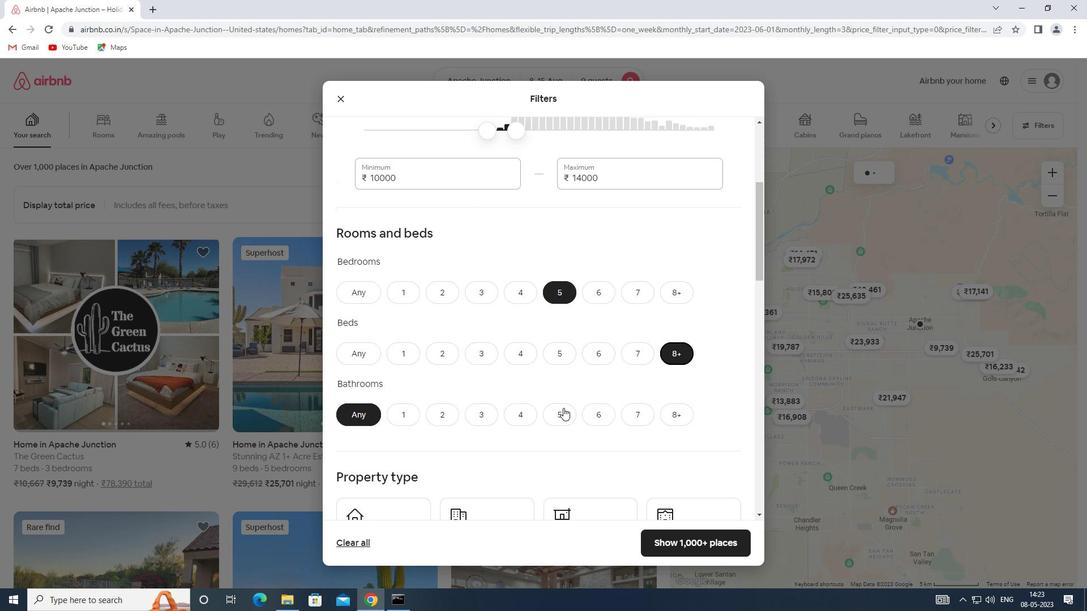 
Action: Mouse pressed left at (562, 410)
Screenshot: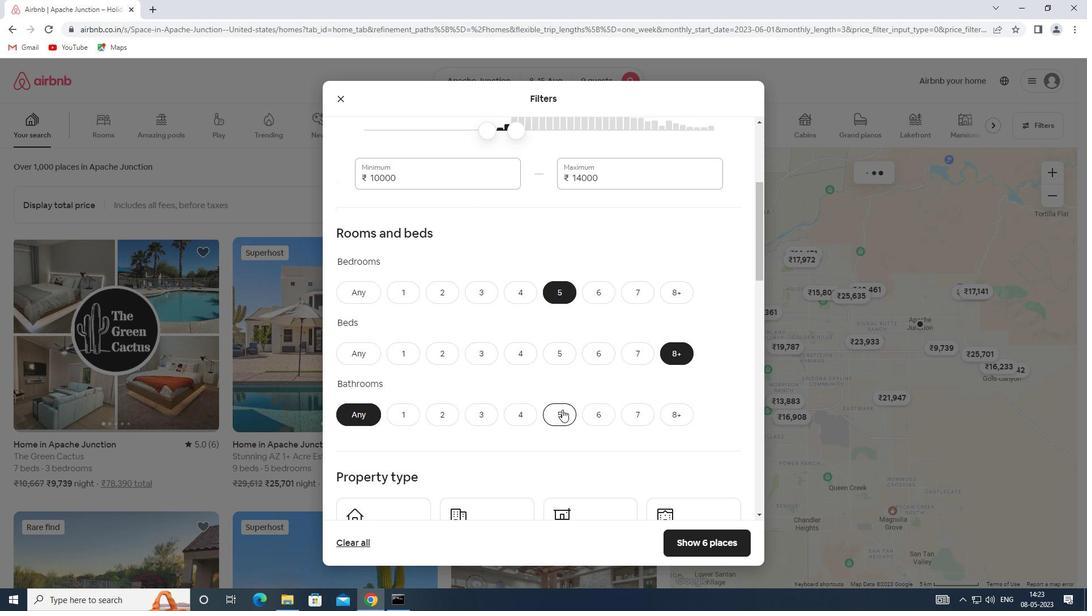 
Action: Mouse scrolled (562, 409) with delta (0, 0)
Screenshot: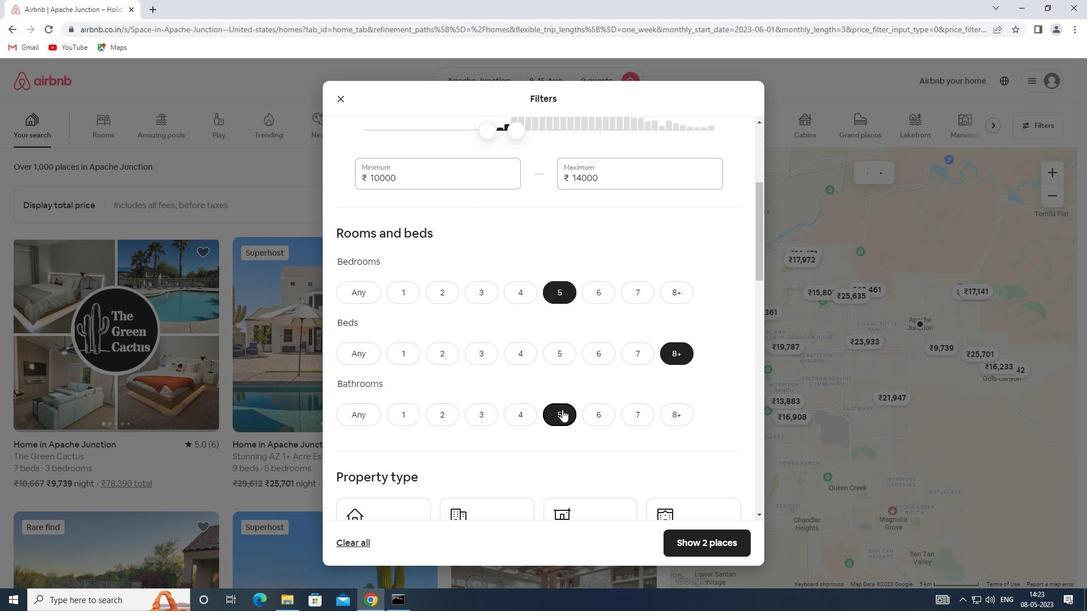 
Action: Mouse scrolled (562, 409) with delta (0, 0)
Screenshot: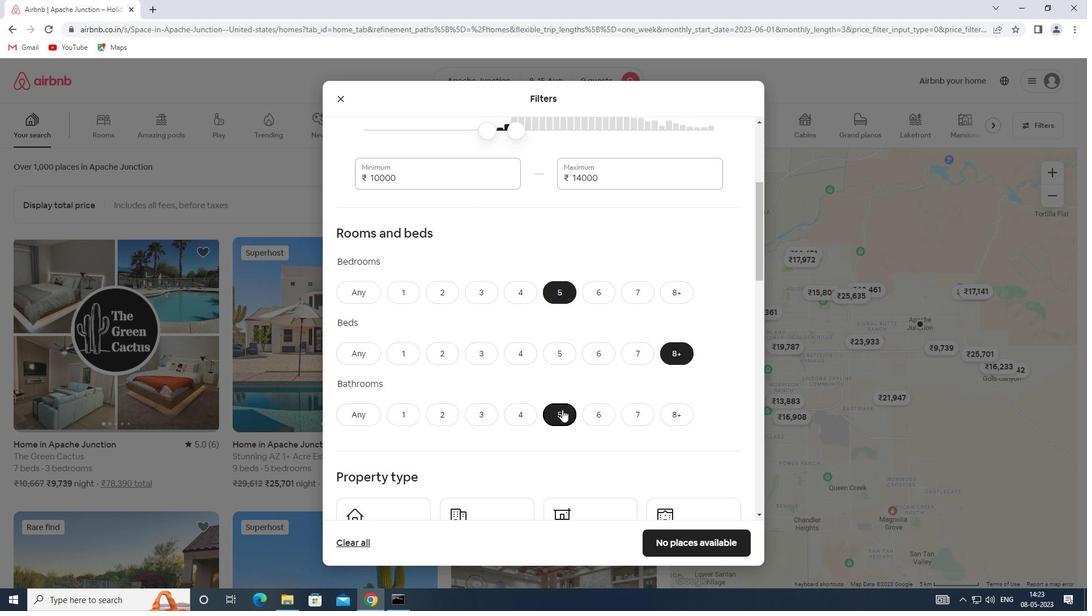 
Action: Mouse scrolled (562, 409) with delta (0, 0)
Screenshot: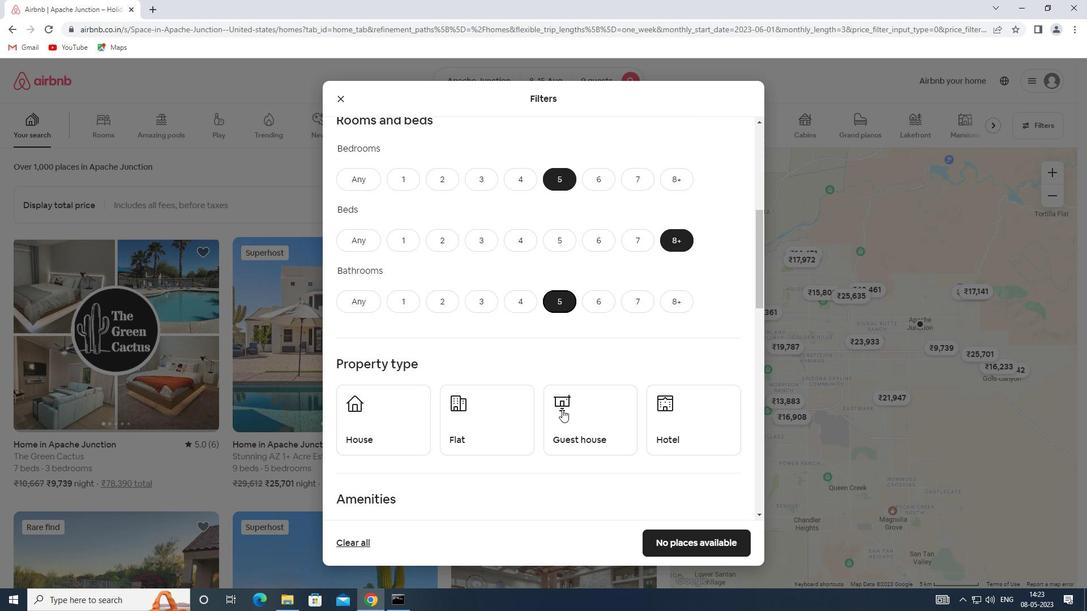 
Action: Mouse scrolled (562, 409) with delta (0, 0)
Screenshot: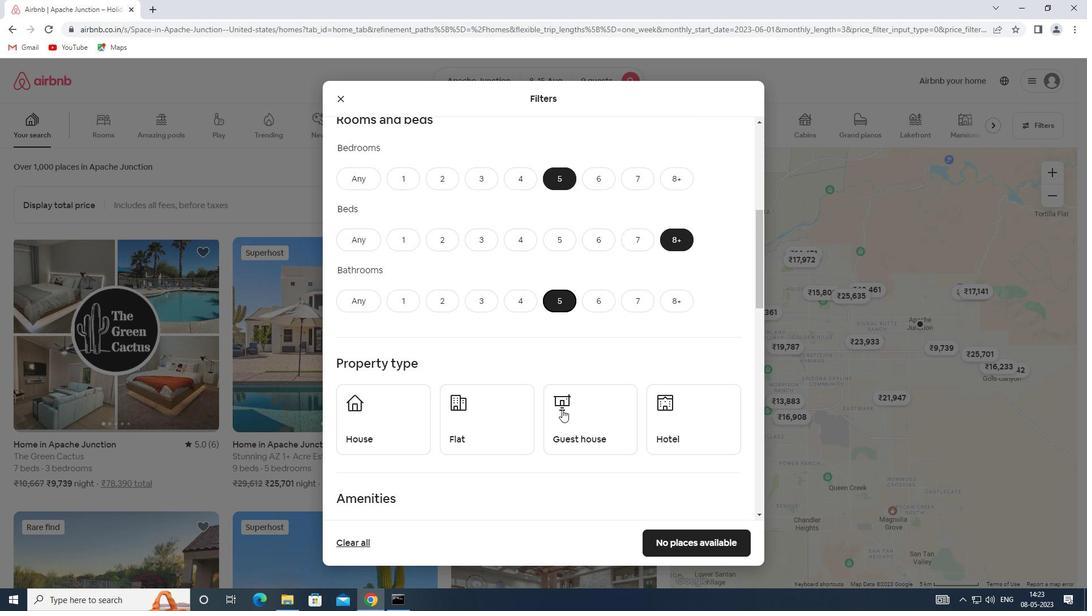 
Action: Mouse moved to (394, 328)
Screenshot: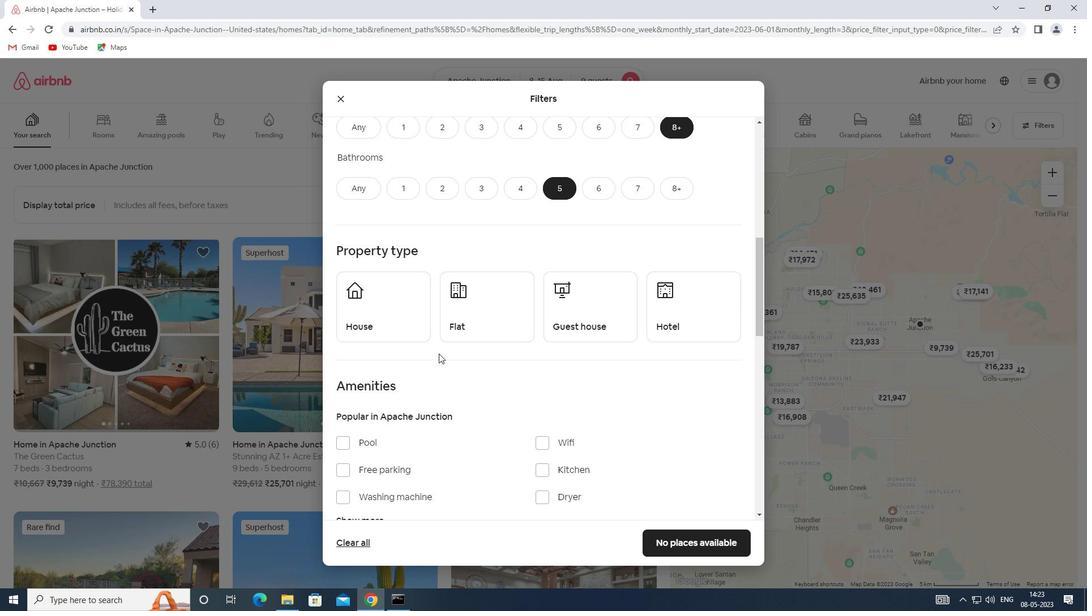 
Action: Mouse pressed left at (394, 328)
Screenshot: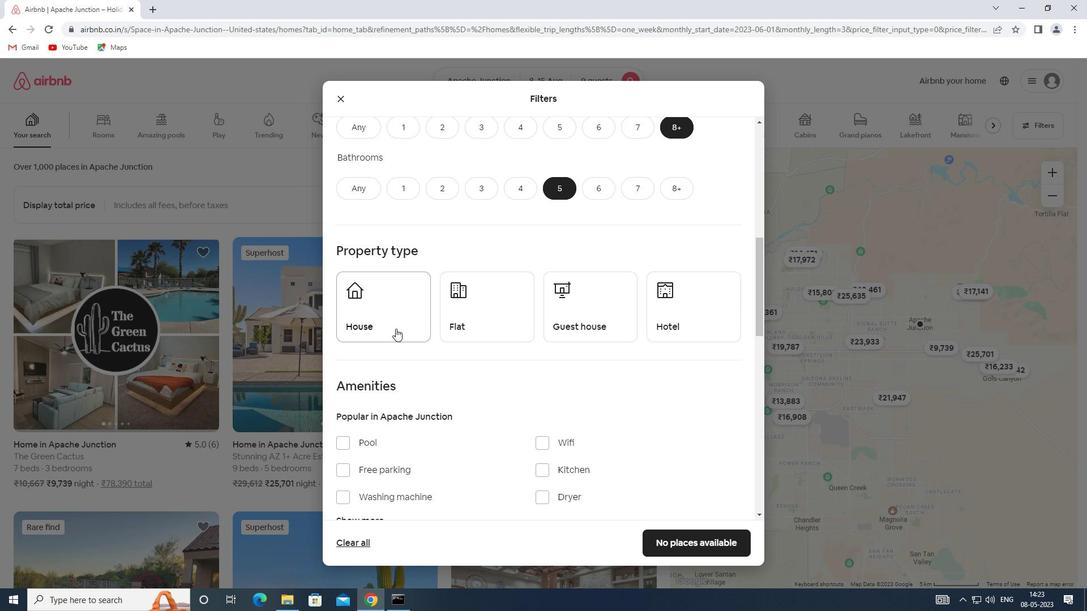 
Action: Mouse moved to (469, 323)
Screenshot: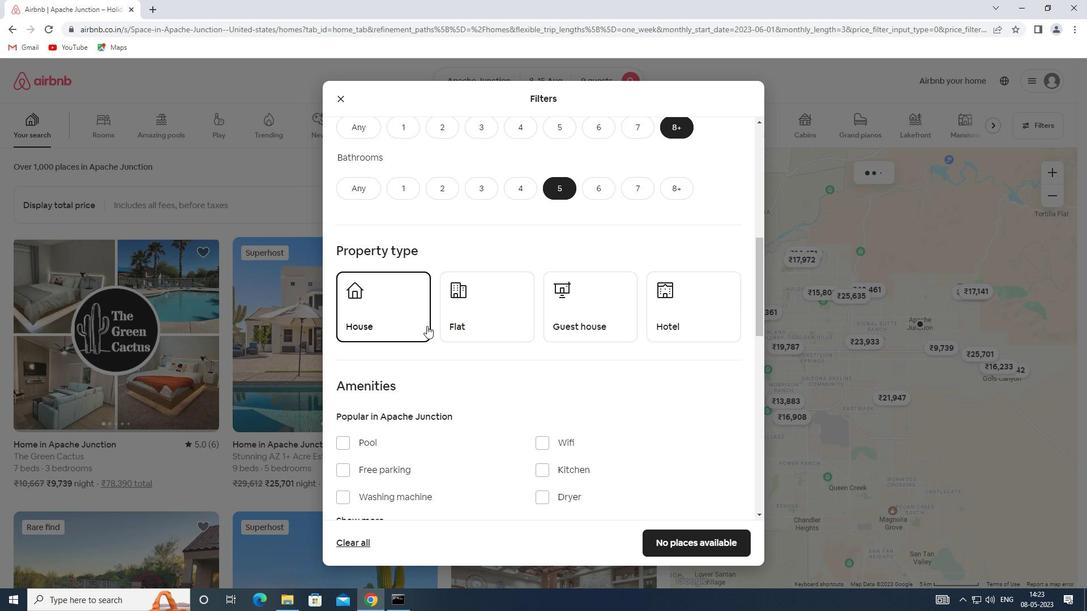 
Action: Mouse pressed left at (469, 323)
Screenshot: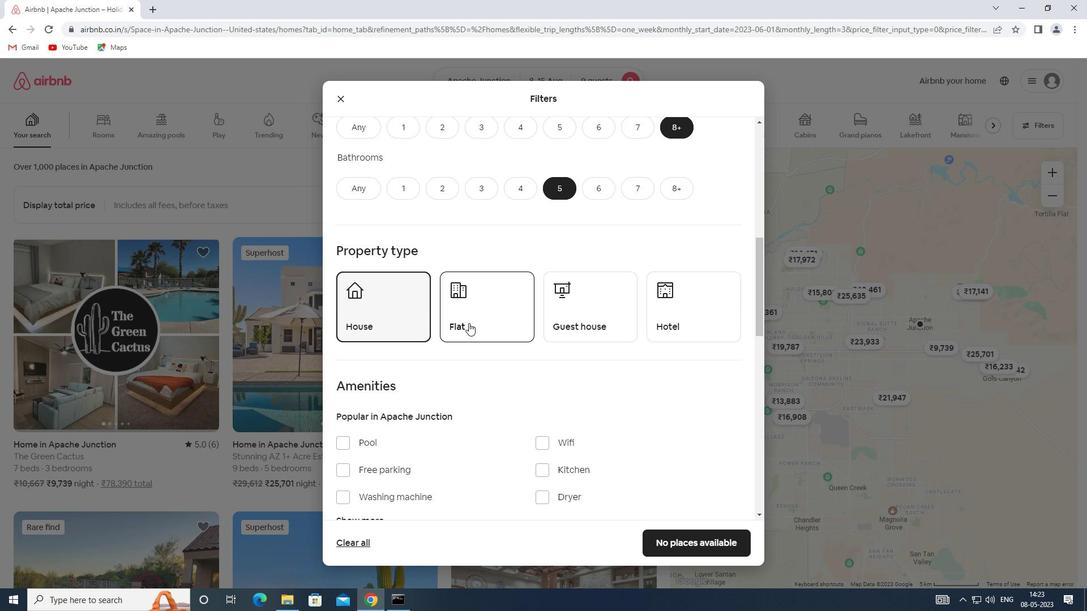 
Action: Mouse moved to (564, 322)
Screenshot: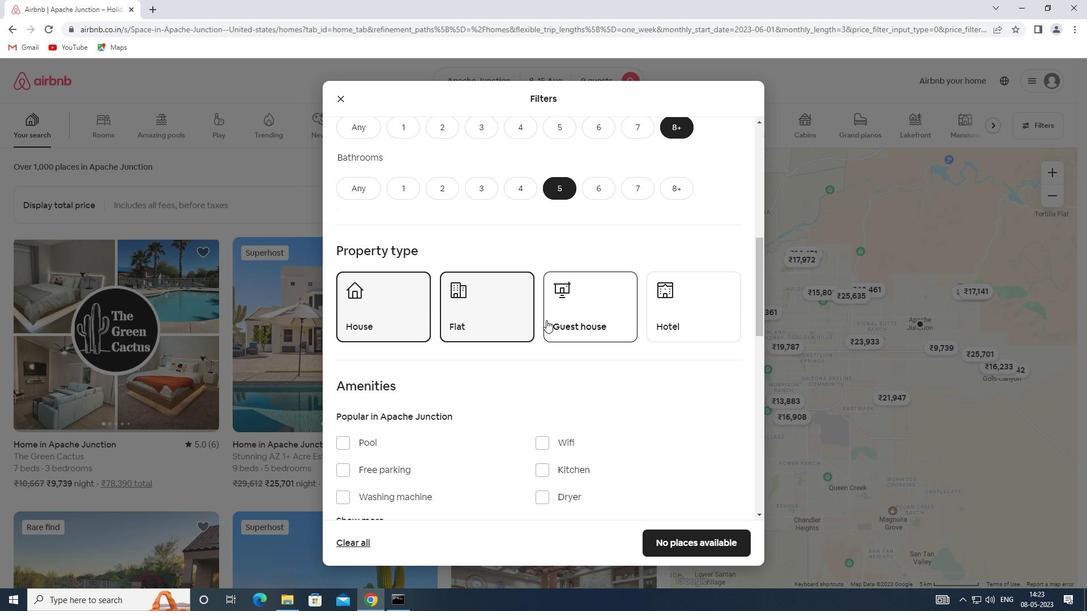 
Action: Mouse pressed left at (564, 322)
Screenshot: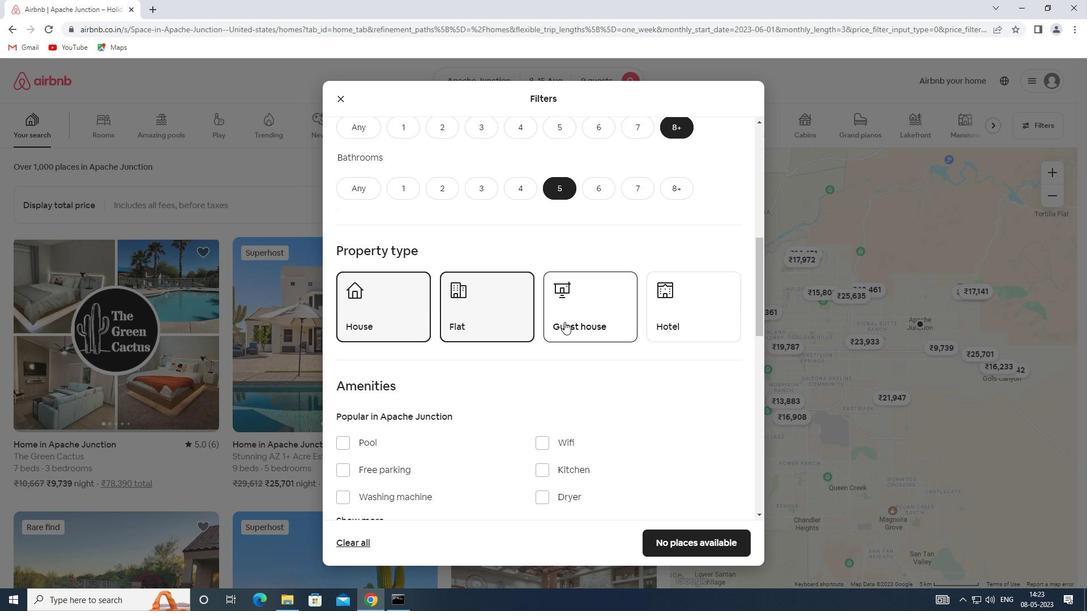 
Action: Mouse moved to (559, 324)
Screenshot: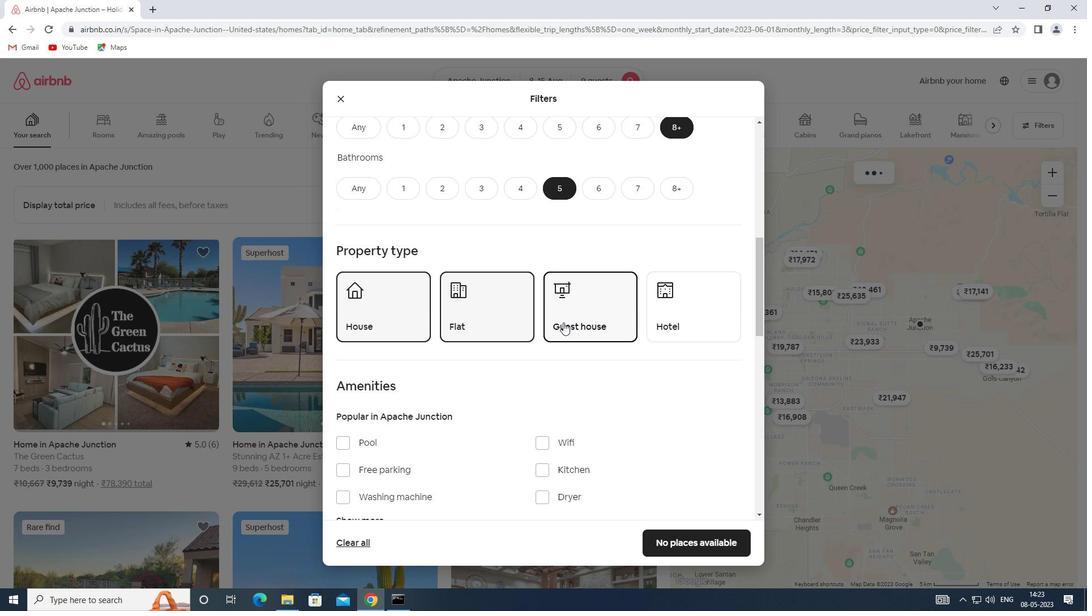 
Action: Mouse scrolled (559, 324) with delta (0, 0)
Screenshot: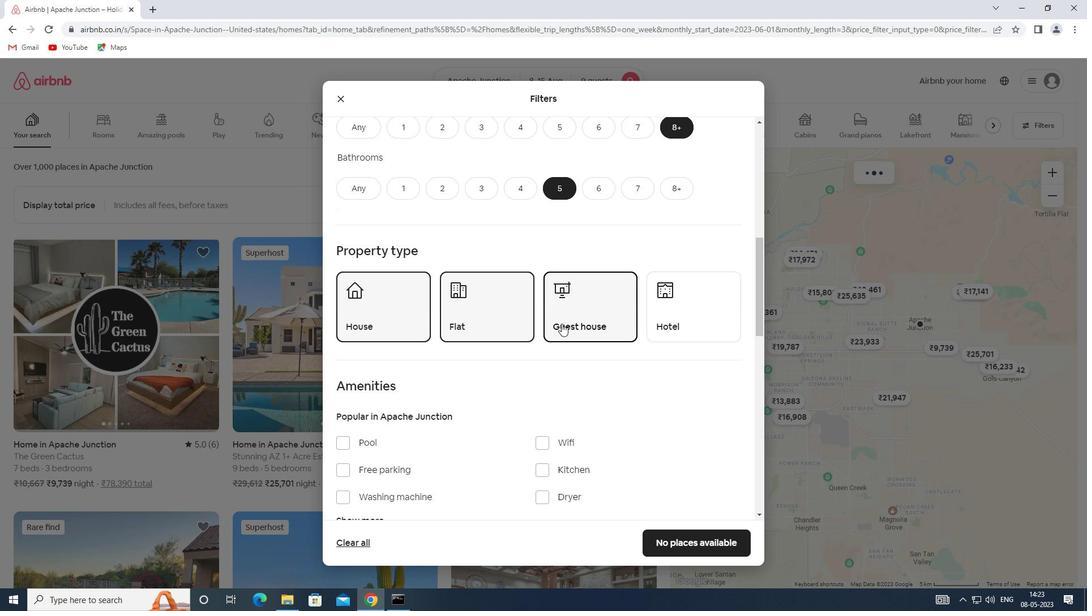 
Action: Mouse scrolled (559, 324) with delta (0, 0)
Screenshot: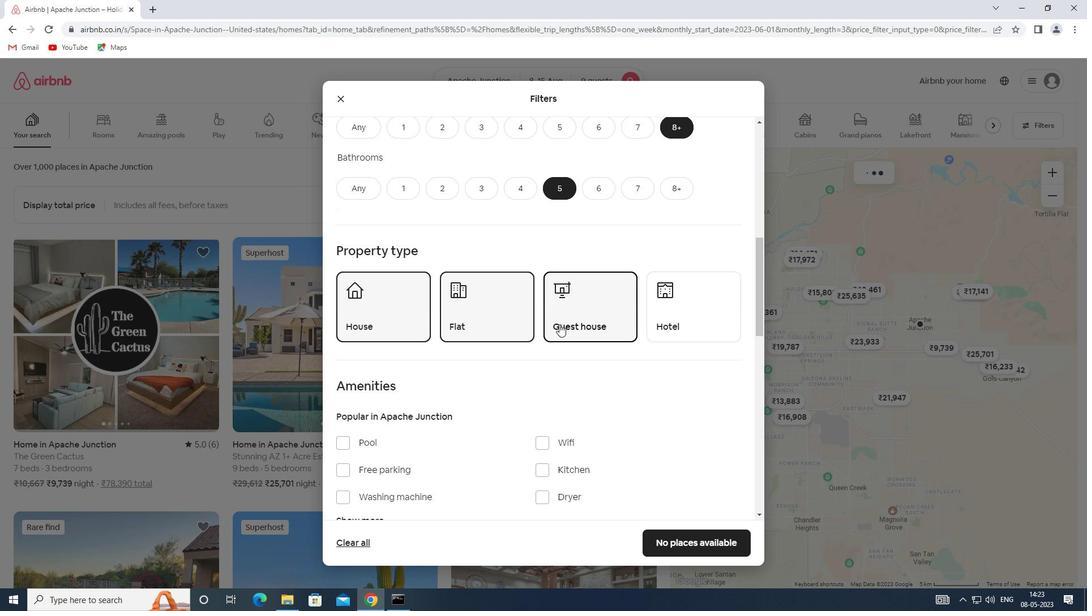 
Action: Mouse moved to (558, 325)
Screenshot: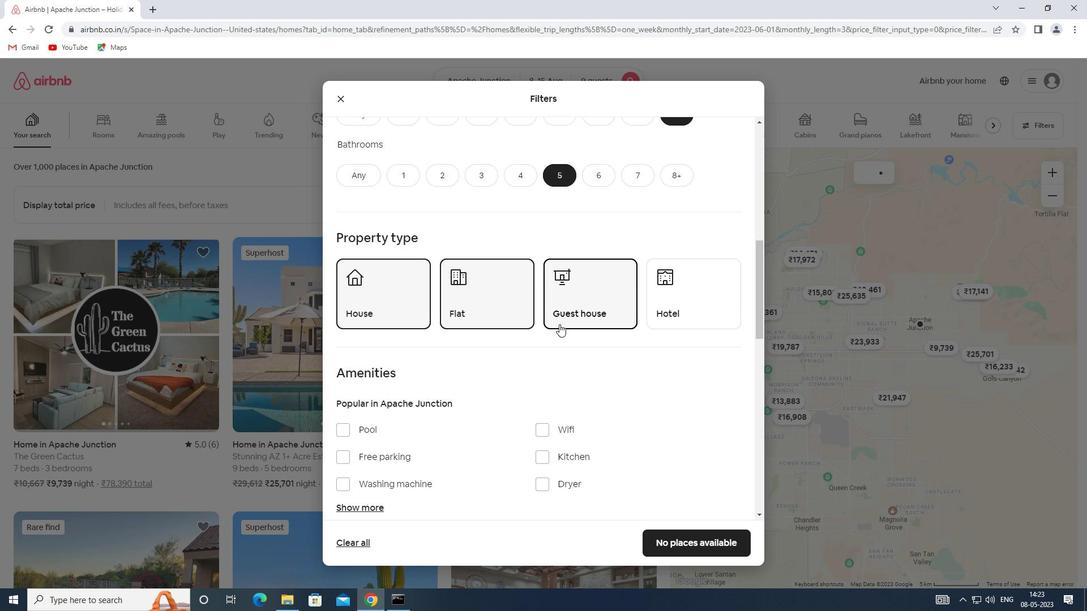 
Action: Mouse scrolled (558, 325) with delta (0, 0)
Screenshot: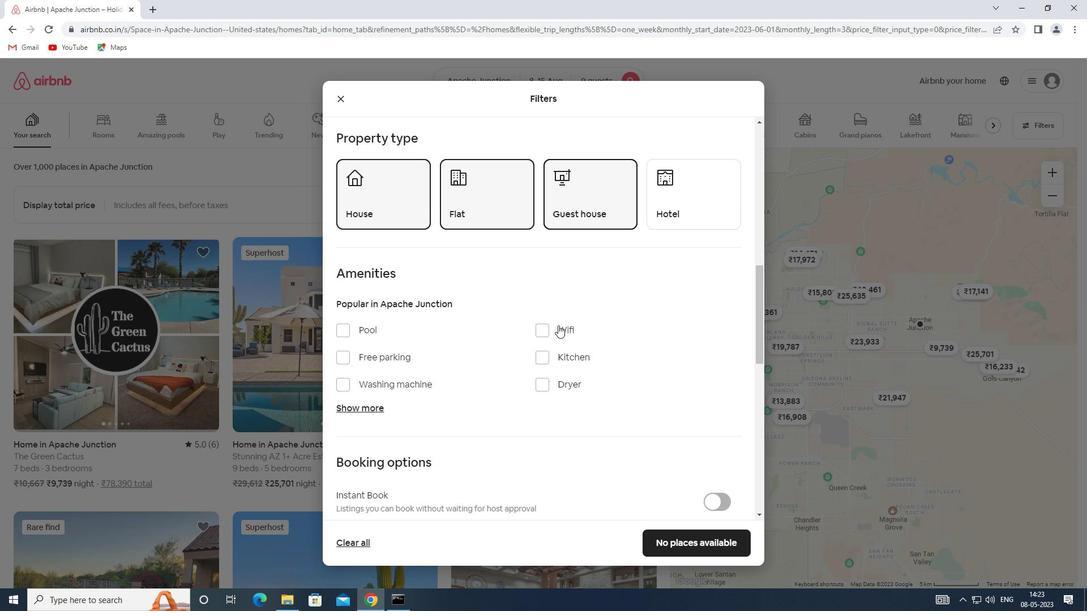 
Action: Mouse moved to (379, 352)
Screenshot: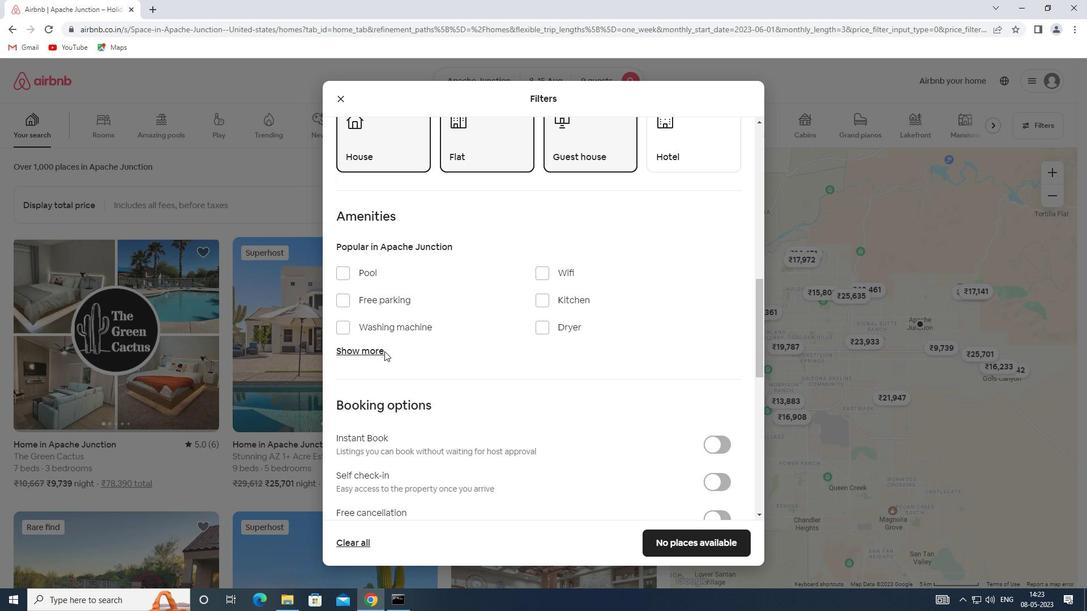 
Action: Mouse pressed left at (379, 352)
Screenshot: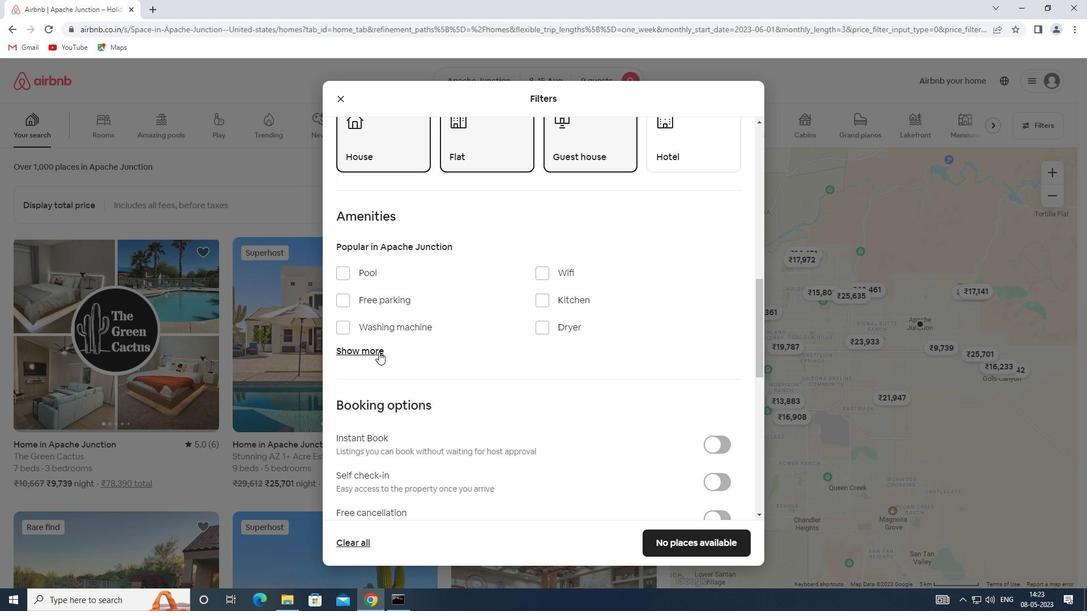 
Action: Mouse moved to (548, 273)
Screenshot: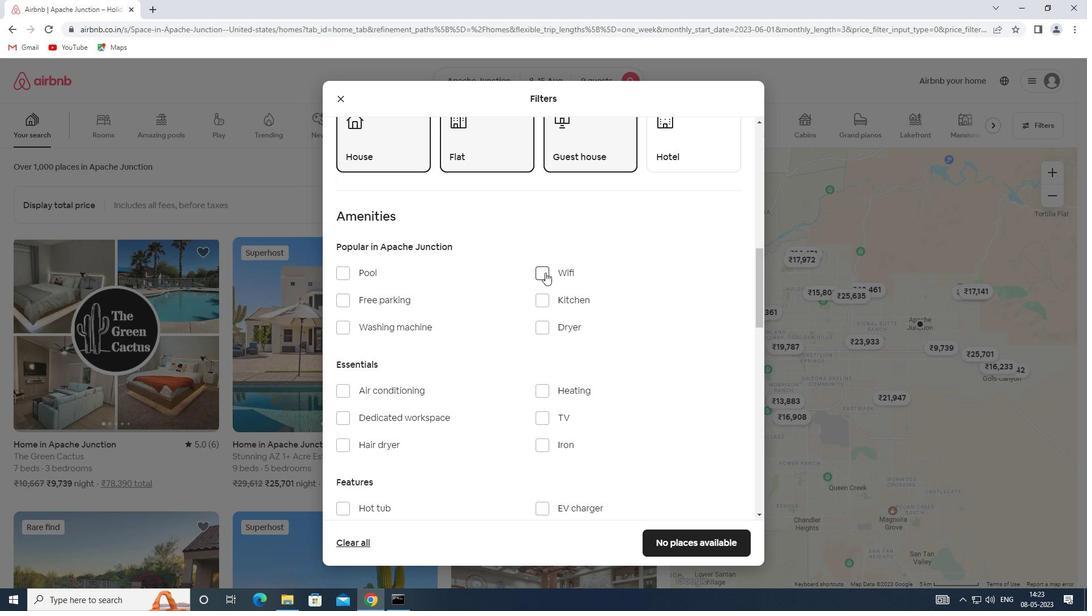 
Action: Mouse pressed left at (548, 273)
Screenshot: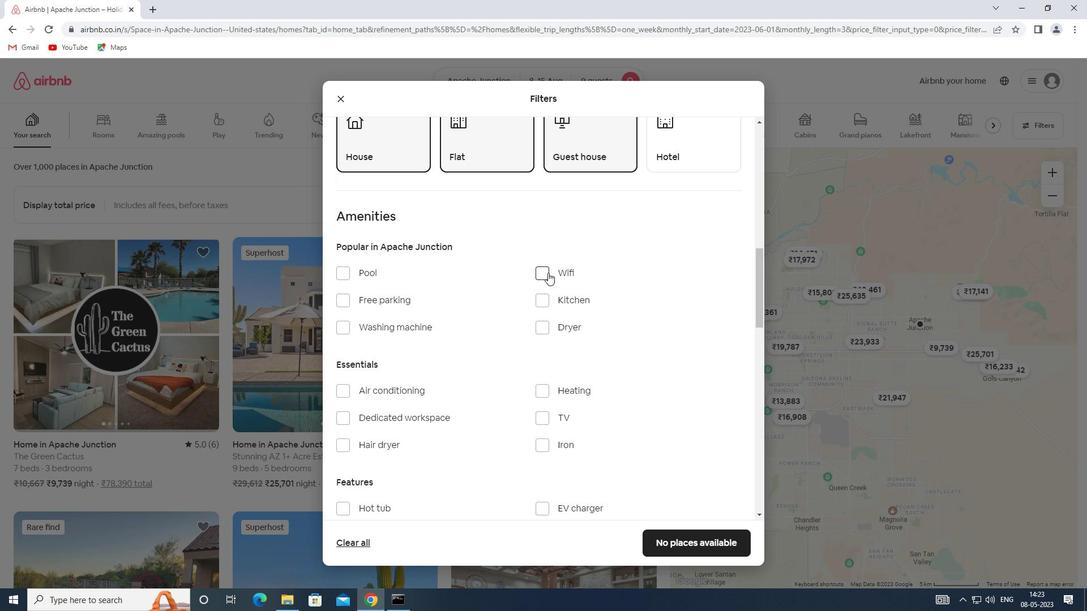 
Action: Mouse moved to (545, 419)
Screenshot: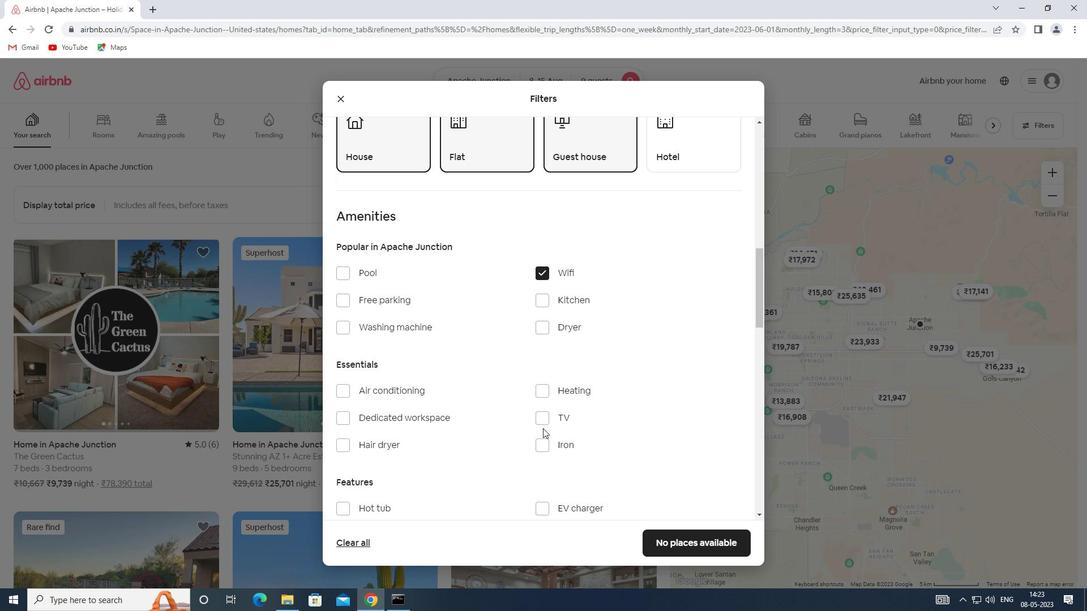 
Action: Mouse pressed left at (545, 419)
Screenshot: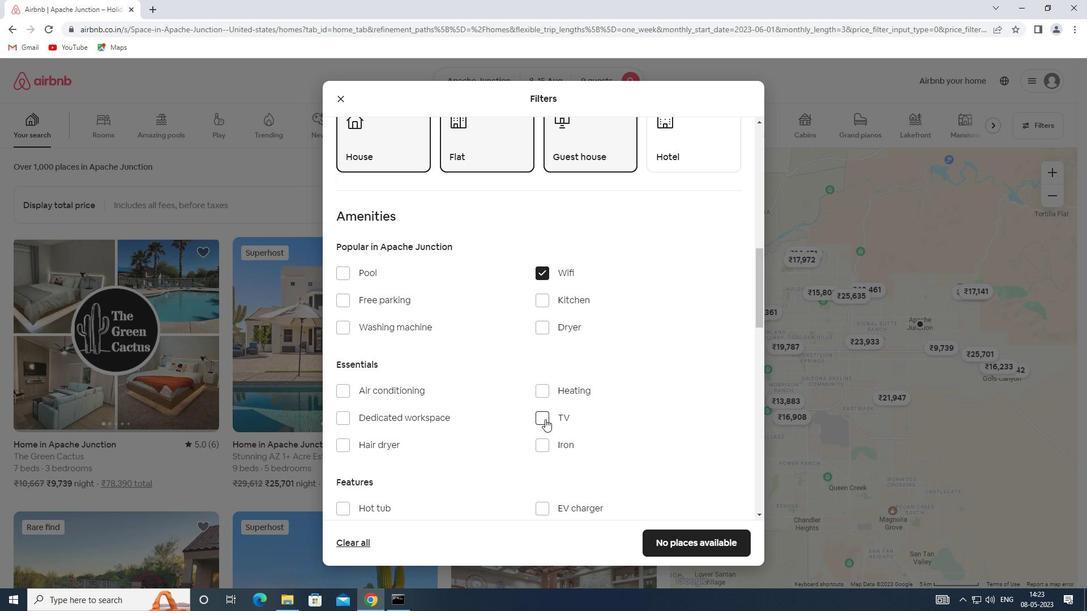 
Action: Mouse moved to (341, 303)
Screenshot: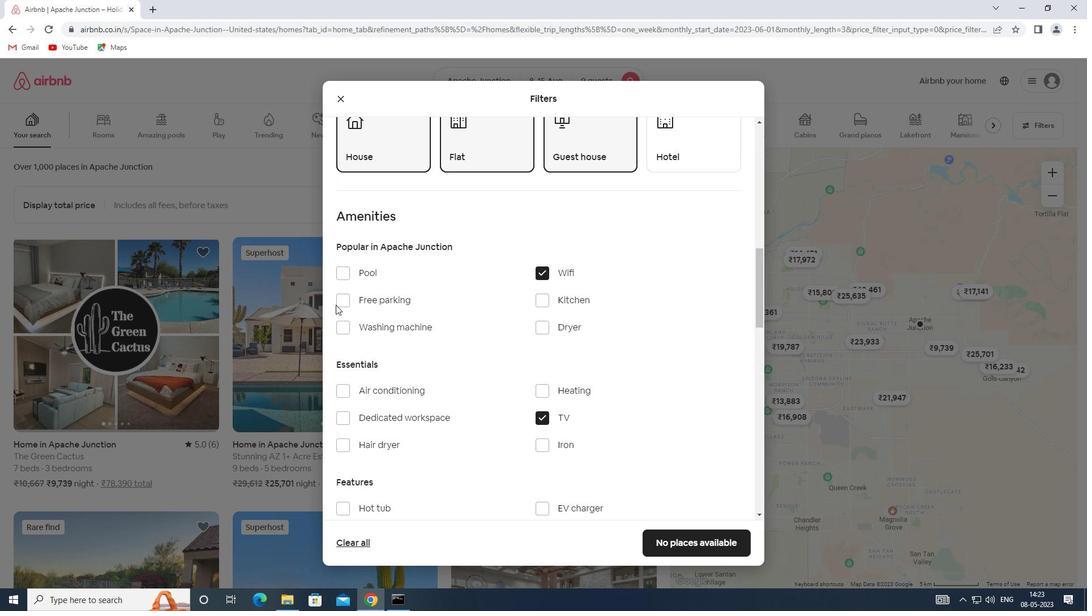 
Action: Mouse pressed left at (341, 303)
Screenshot: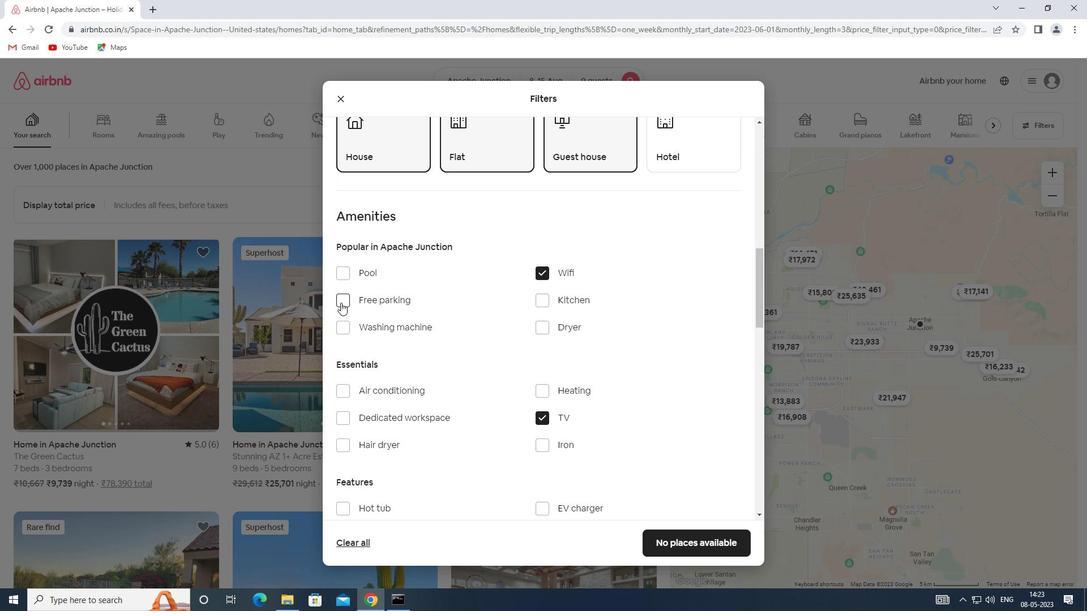 
Action: Mouse moved to (402, 369)
Screenshot: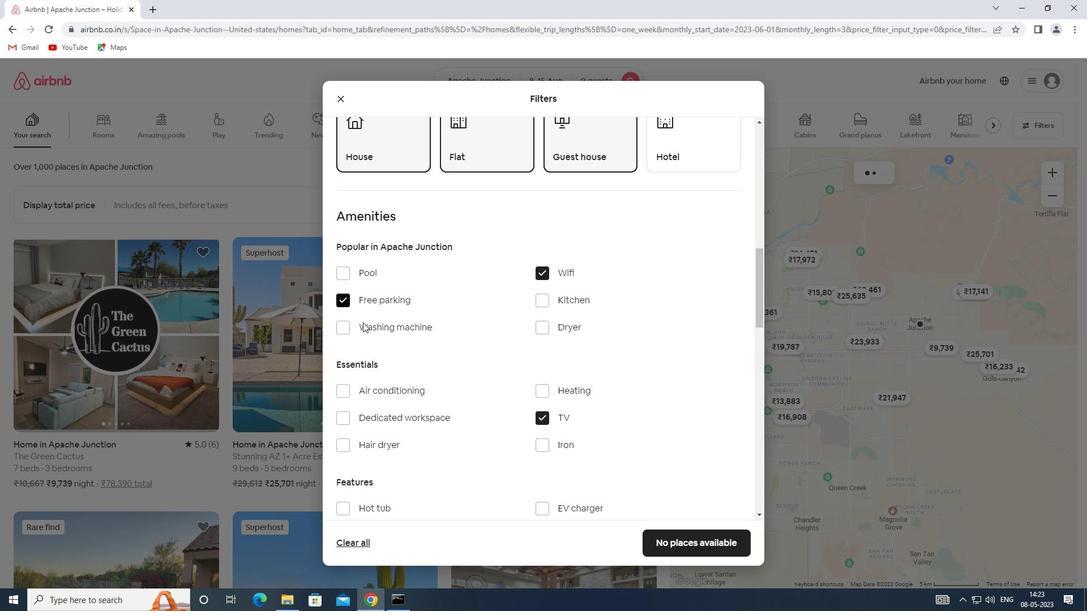 
Action: Mouse scrolled (402, 369) with delta (0, 0)
Screenshot: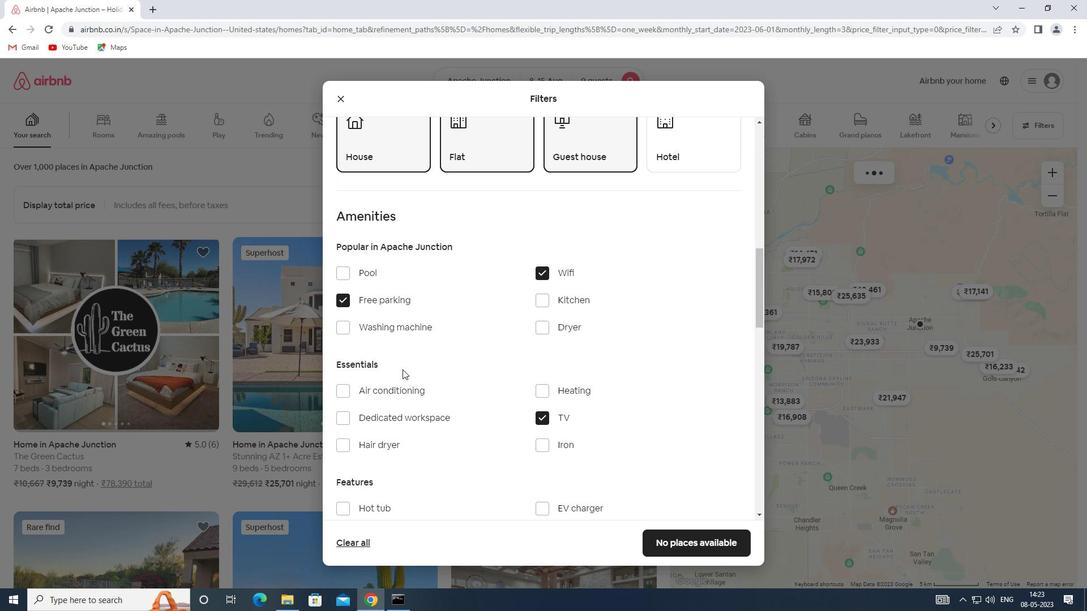 
Action: Mouse scrolled (402, 369) with delta (0, 0)
Screenshot: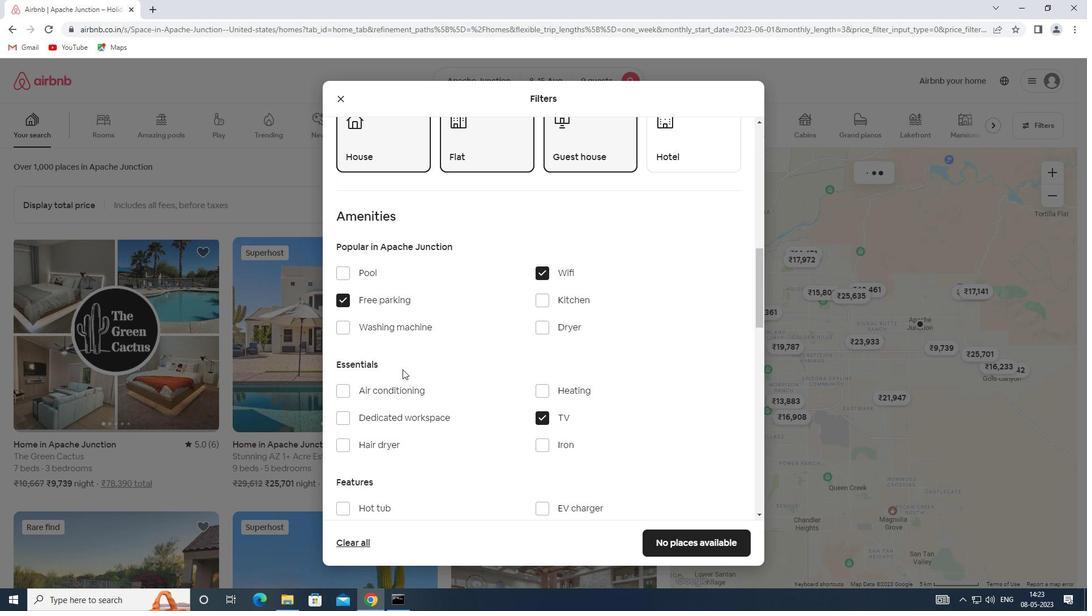
Action: Mouse scrolled (402, 369) with delta (0, 0)
Screenshot: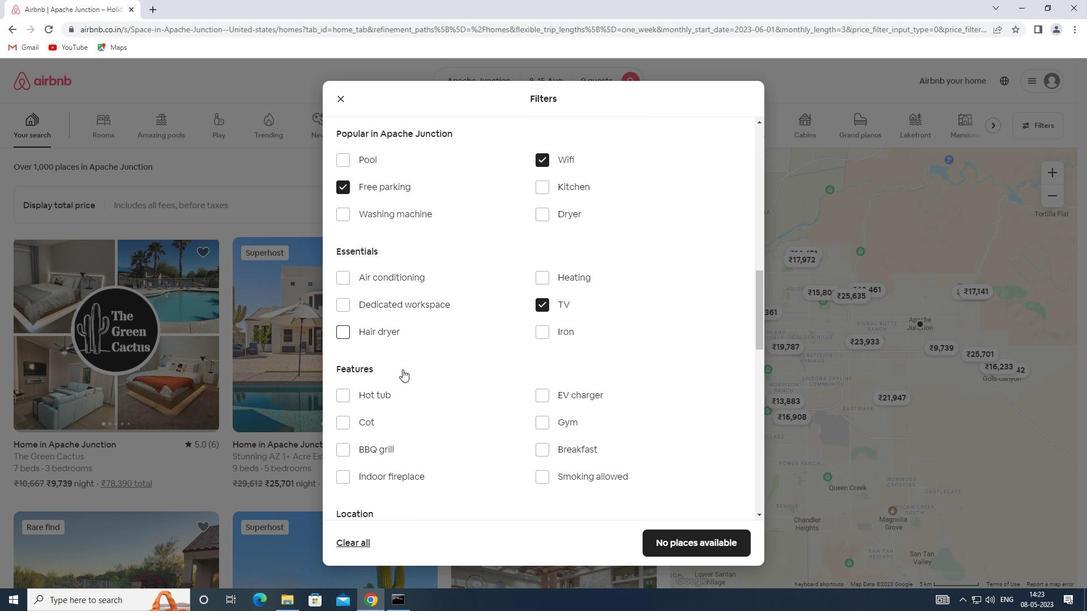 
Action: Mouse moved to (539, 364)
Screenshot: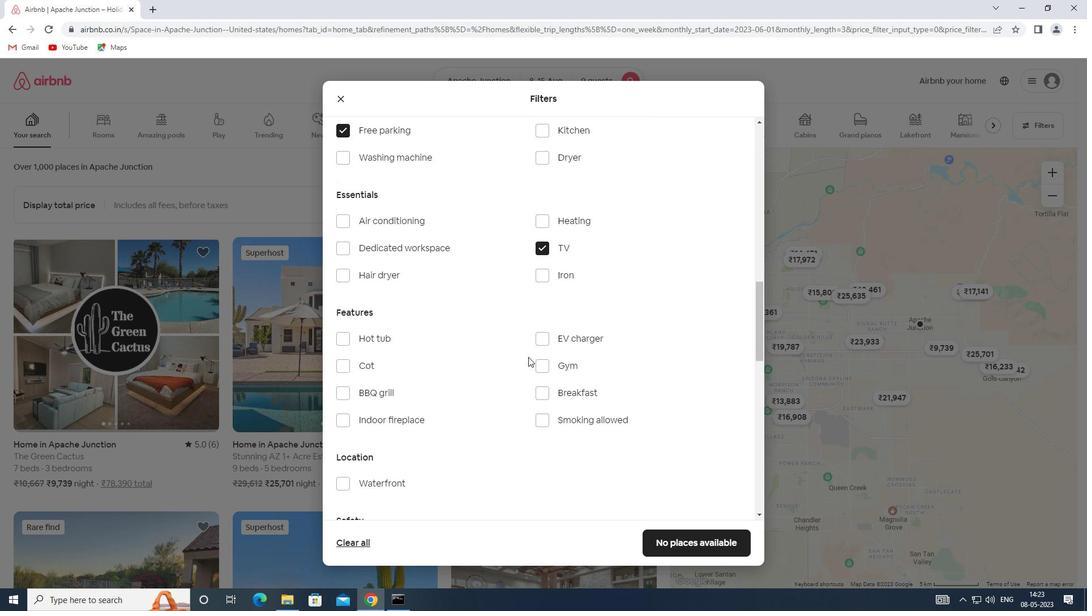 
Action: Mouse pressed left at (539, 364)
Screenshot: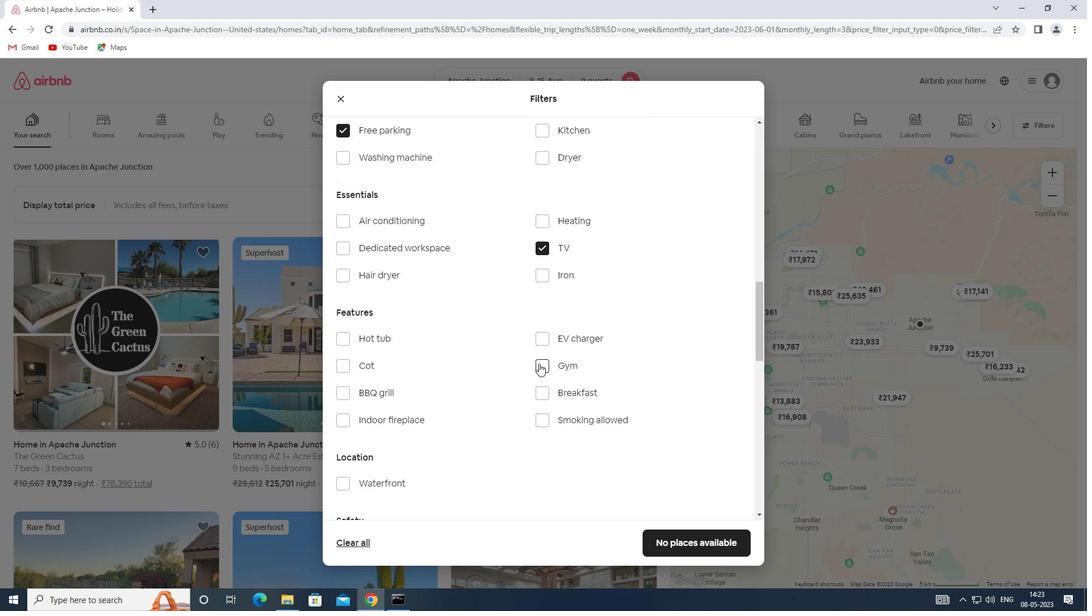 
Action: Mouse moved to (538, 394)
Screenshot: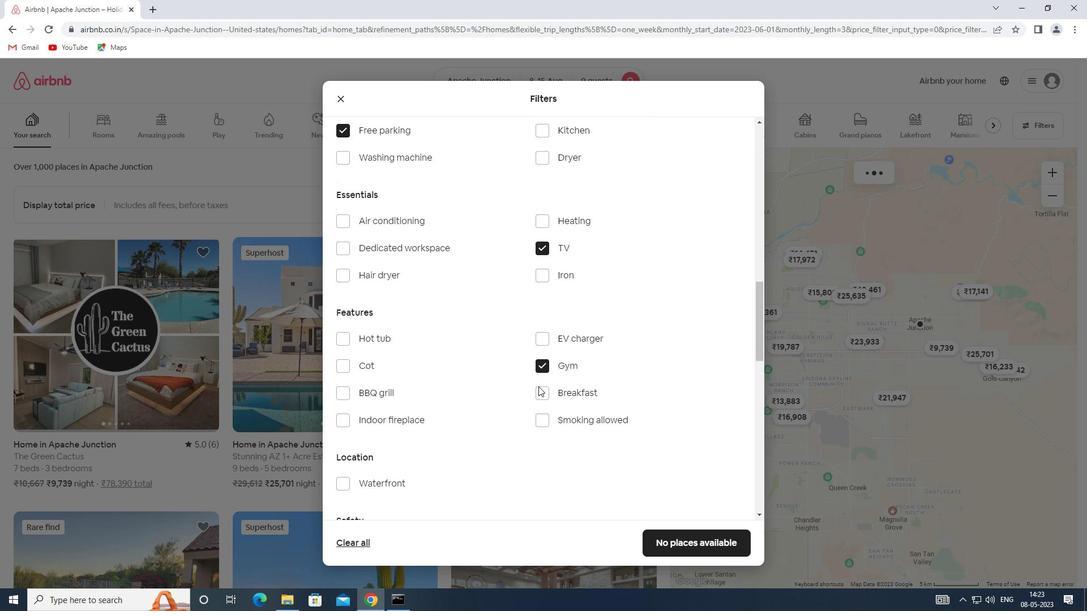 
Action: Mouse pressed left at (538, 394)
Screenshot: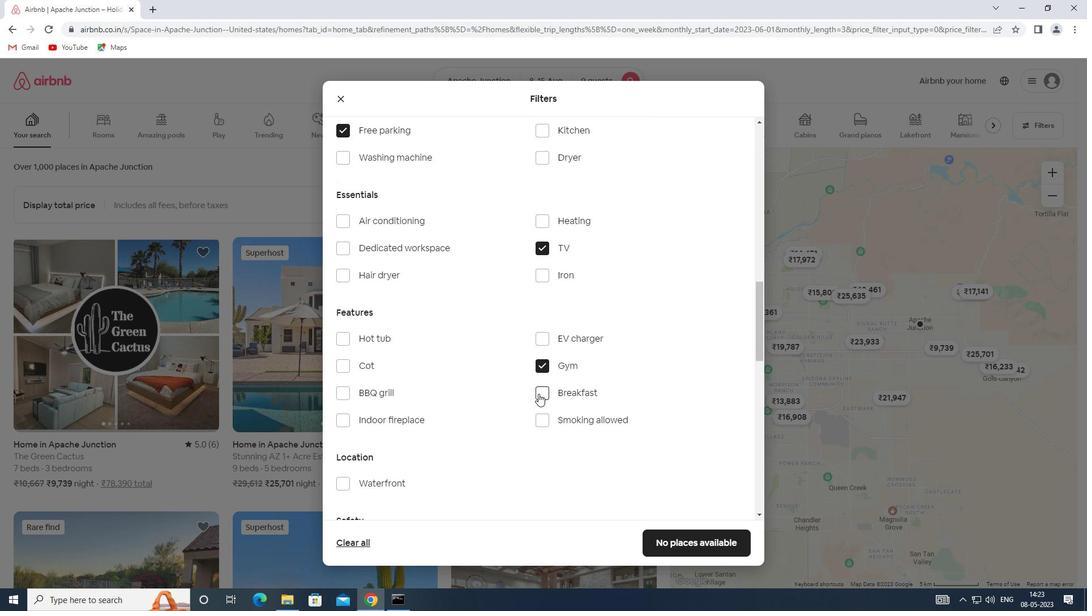 
Action: Mouse scrolled (538, 393) with delta (0, 0)
Screenshot: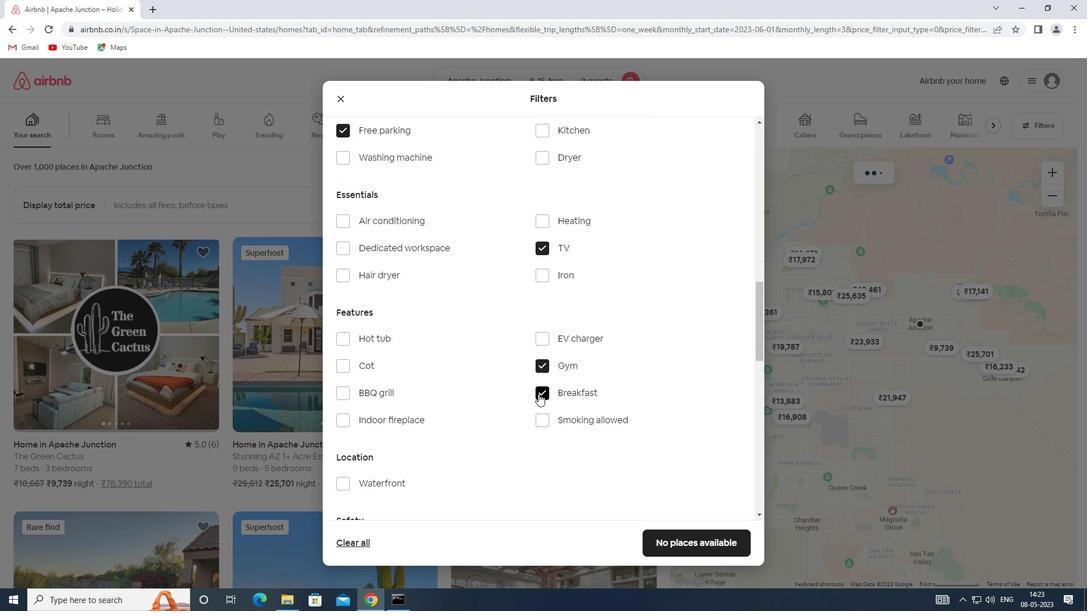 
Action: Mouse scrolled (538, 393) with delta (0, 0)
Screenshot: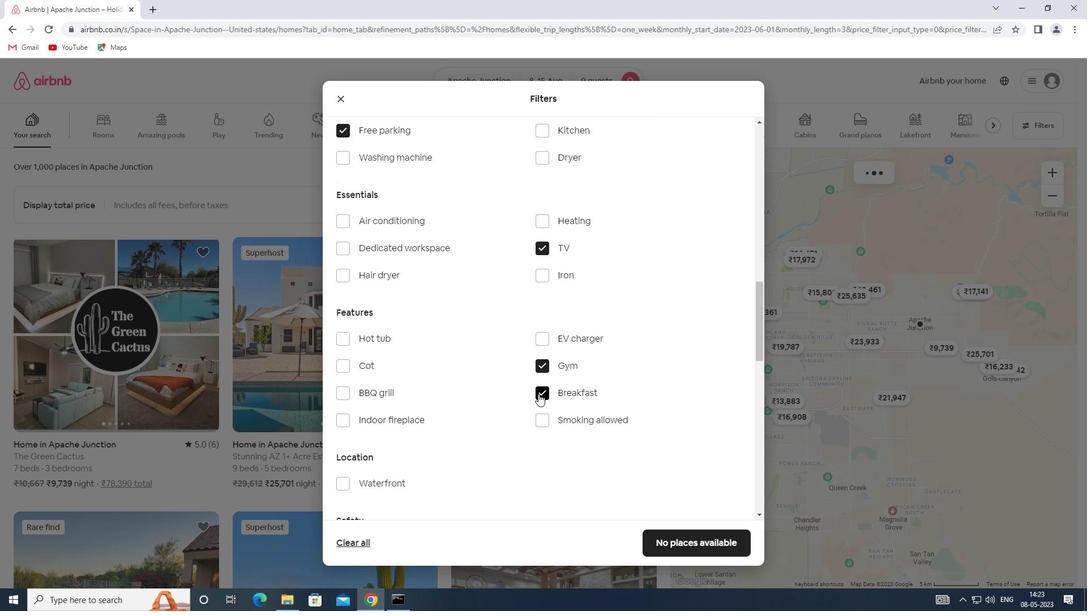 
Action: Mouse scrolled (538, 393) with delta (0, 0)
Screenshot: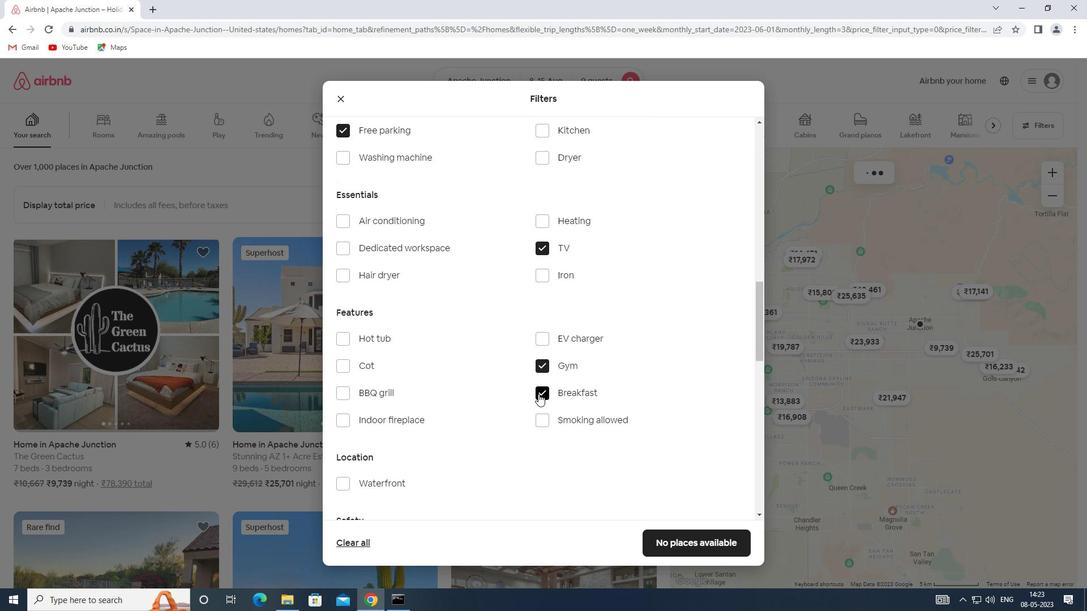 
Action: Mouse scrolled (538, 393) with delta (0, 0)
Screenshot: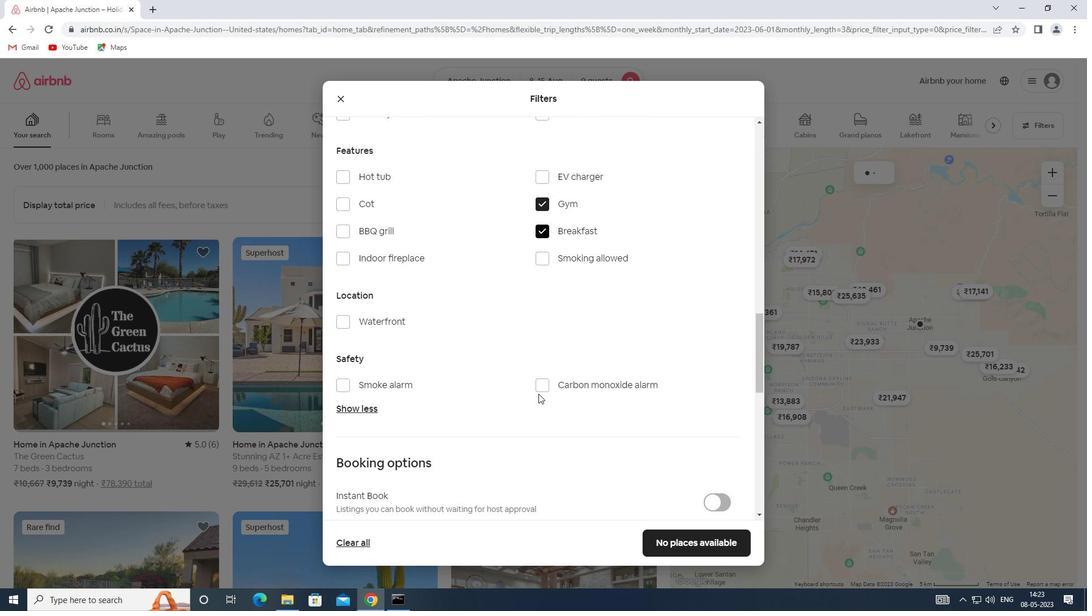 
Action: Mouse scrolled (538, 393) with delta (0, 0)
Screenshot: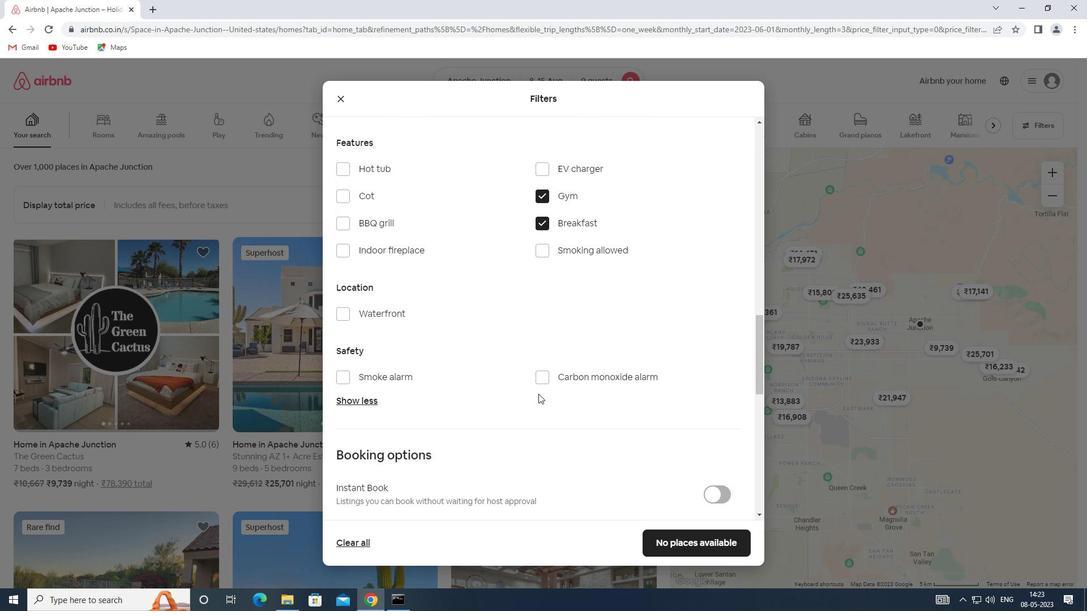 
Action: Mouse moved to (713, 414)
Screenshot: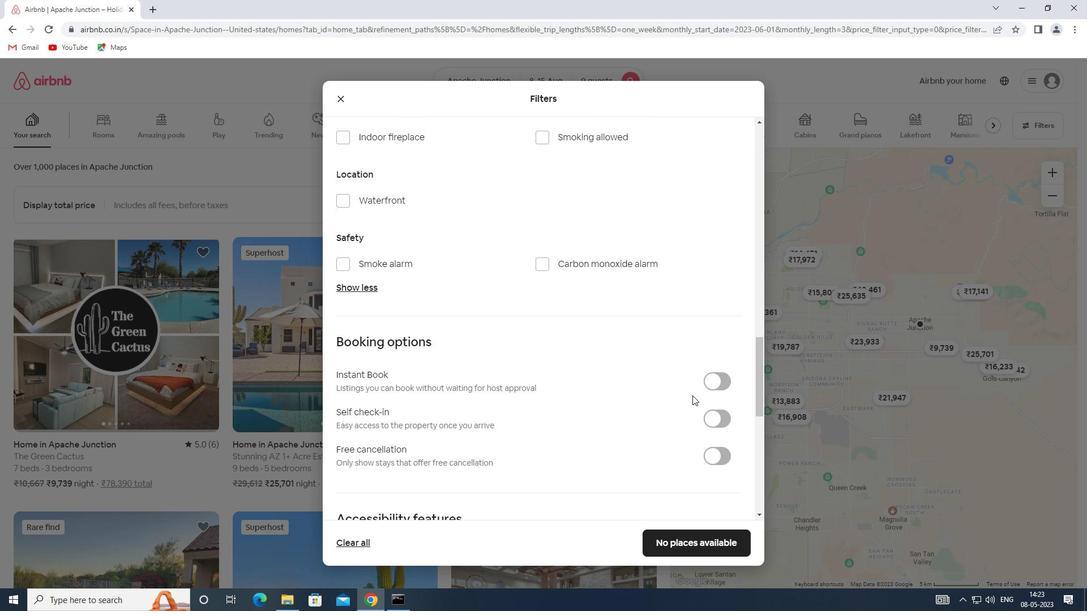 
Action: Mouse pressed left at (713, 414)
Screenshot: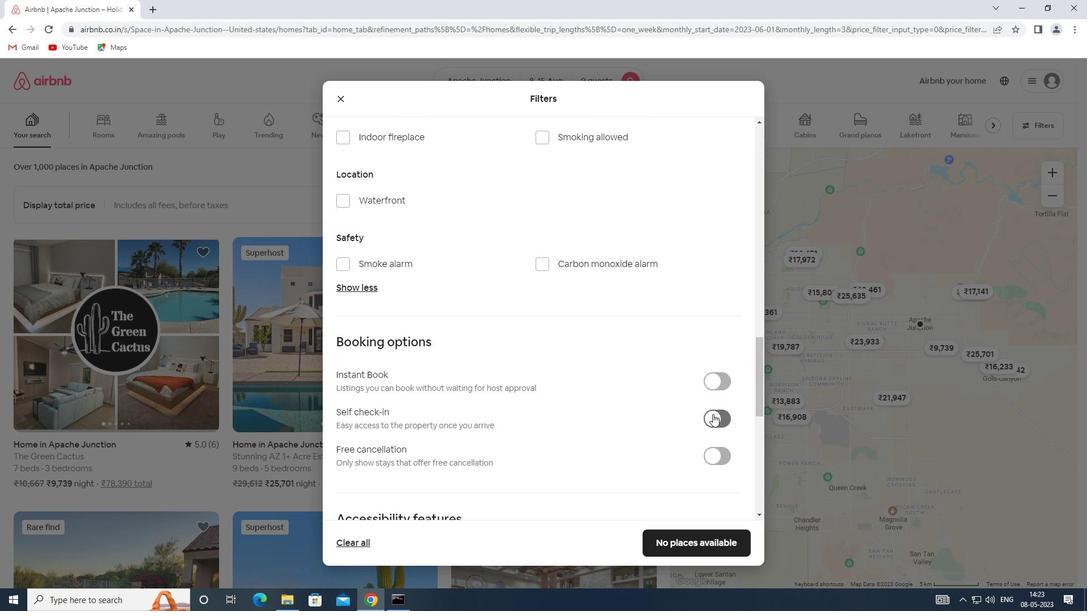 
Action: Mouse moved to (477, 410)
Screenshot: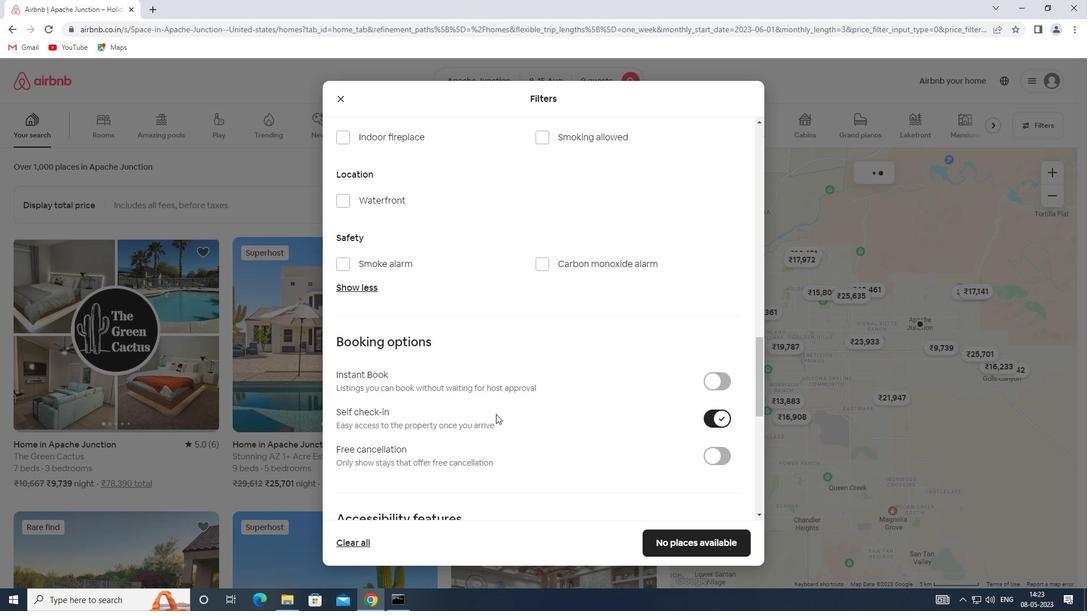 
Action: Mouse scrolled (477, 409) with delta (0, 0)
Screenshot: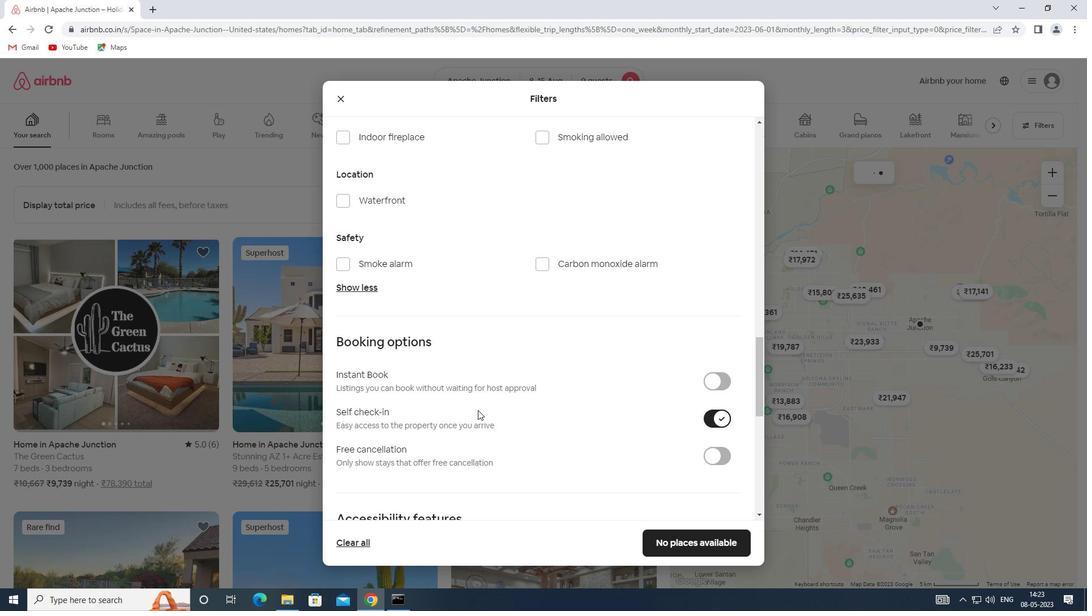 
Action: Mouse scrolled (477, 409) with delta (0, 0)
Screenshot: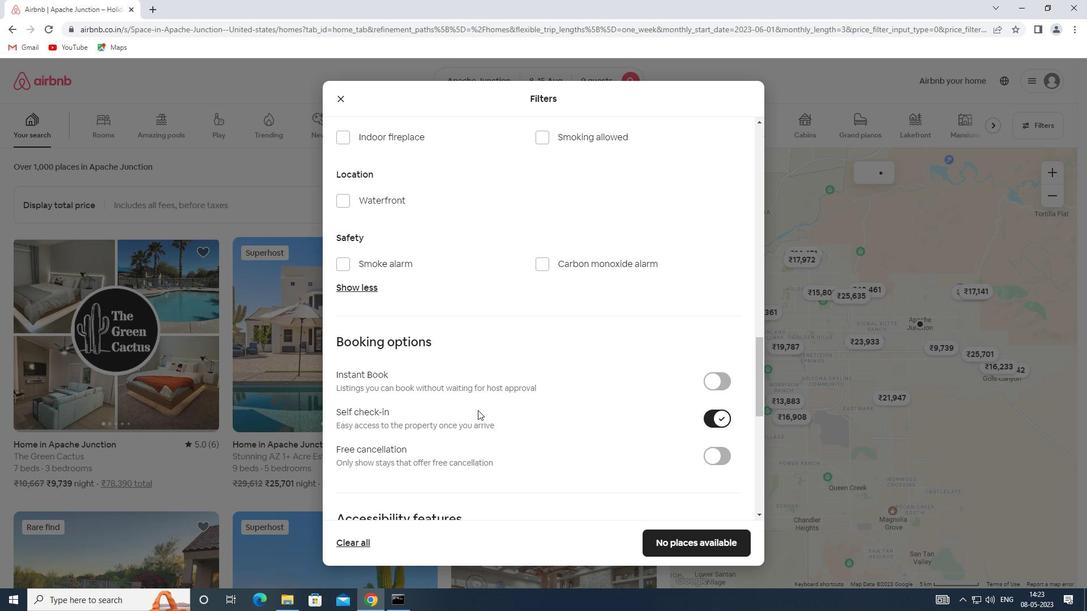 
Action: Mouse scrolled (477, 409) with delta (0, 0)
Screenshot: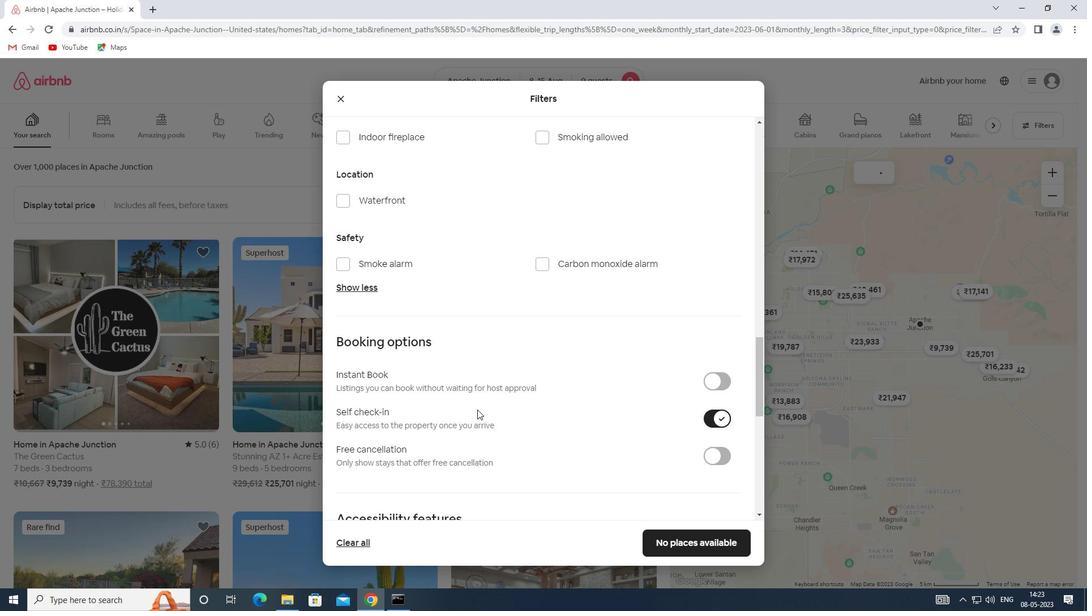 
Action: Mouse scrolled (477, 409) with delta (0, 0)
Screenshot: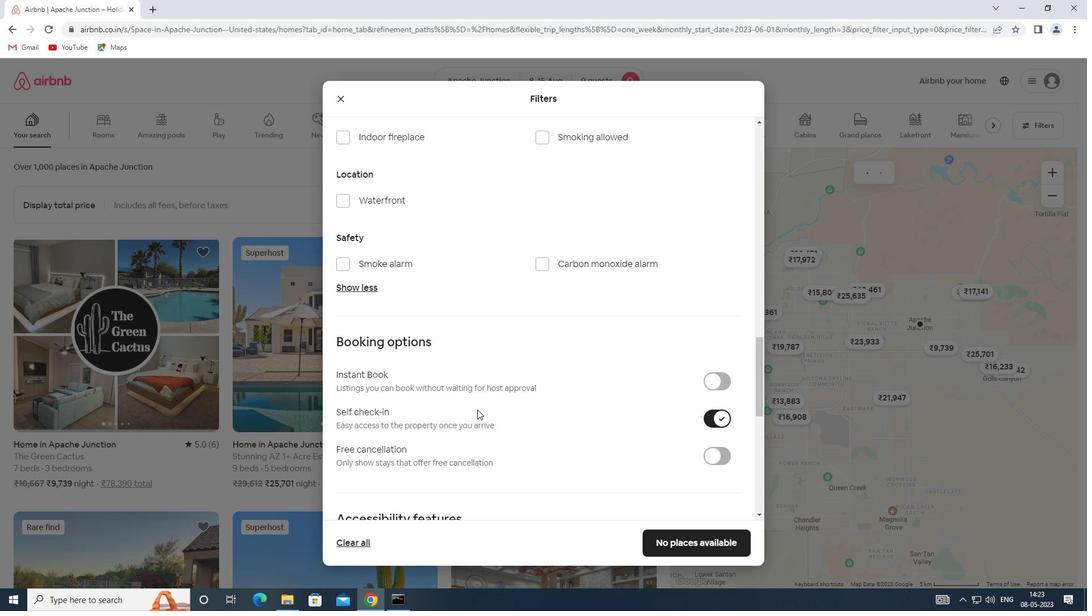 
Action: Mouse scrolled (477, 409) with delta (0, 0)
Screenshot: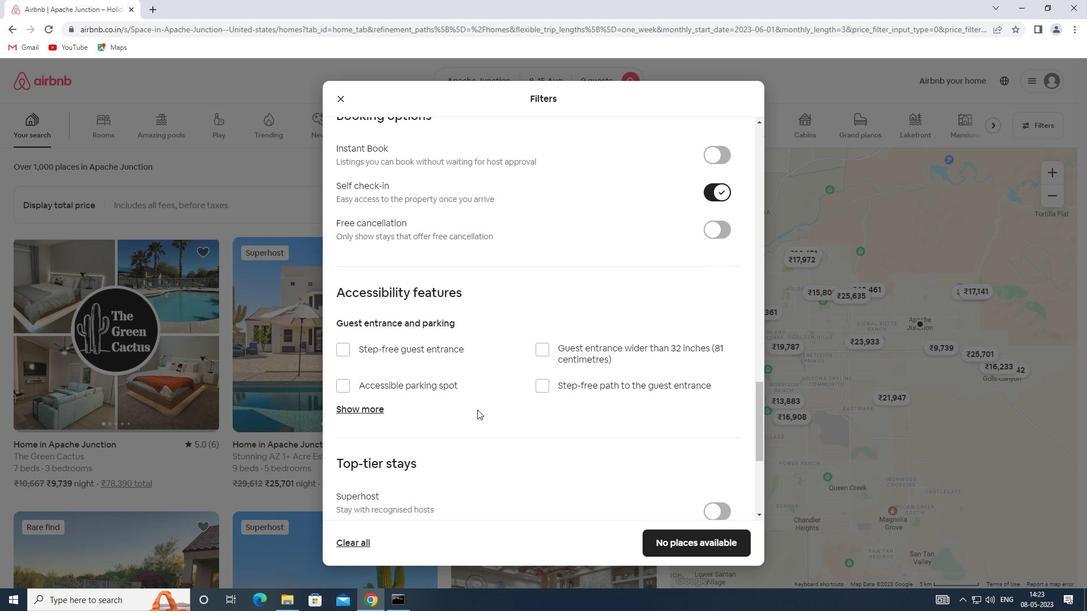 
Action: Mouse scrolled (477, 409) with delta (0, 0)
Screenshot: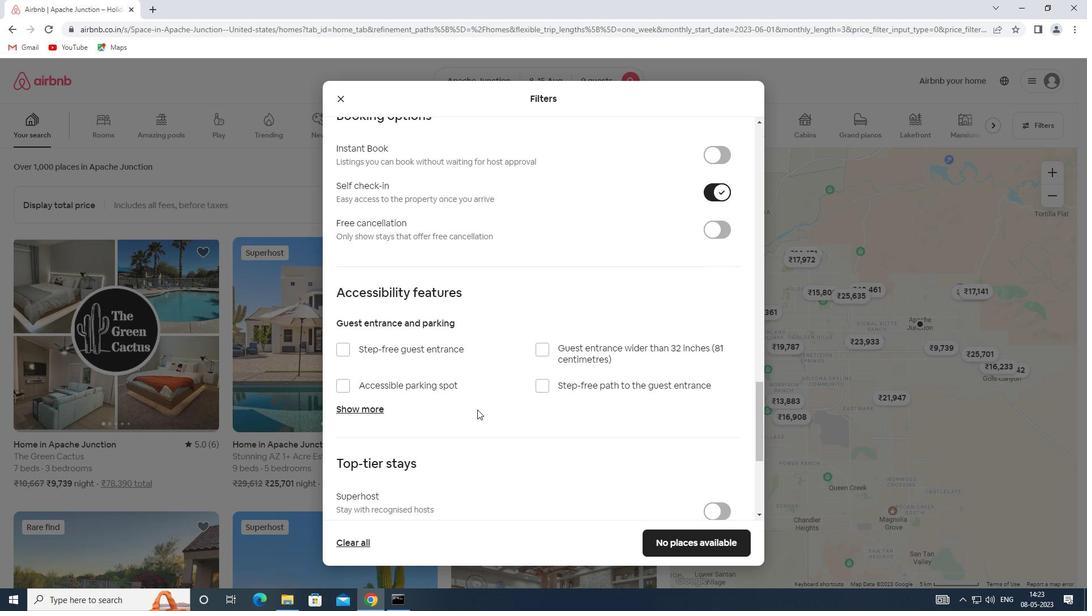 
Action: Mouse scrolled (477, 409) with delta (0, 0)
Screenshot: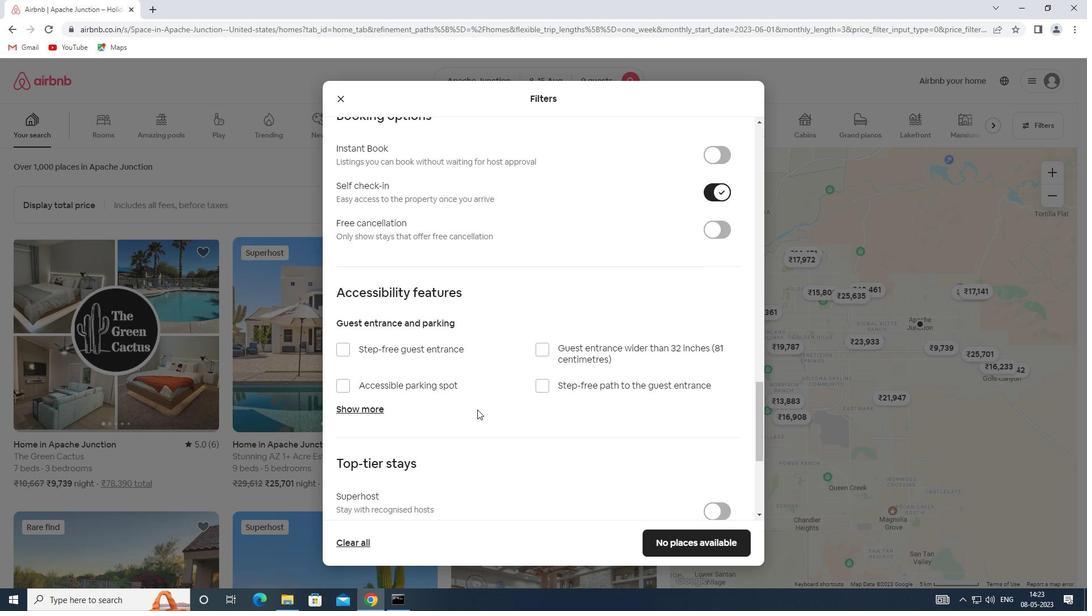 
Action: Mouse scrolled (477, 409) with delta (0, 0)
Screenshot: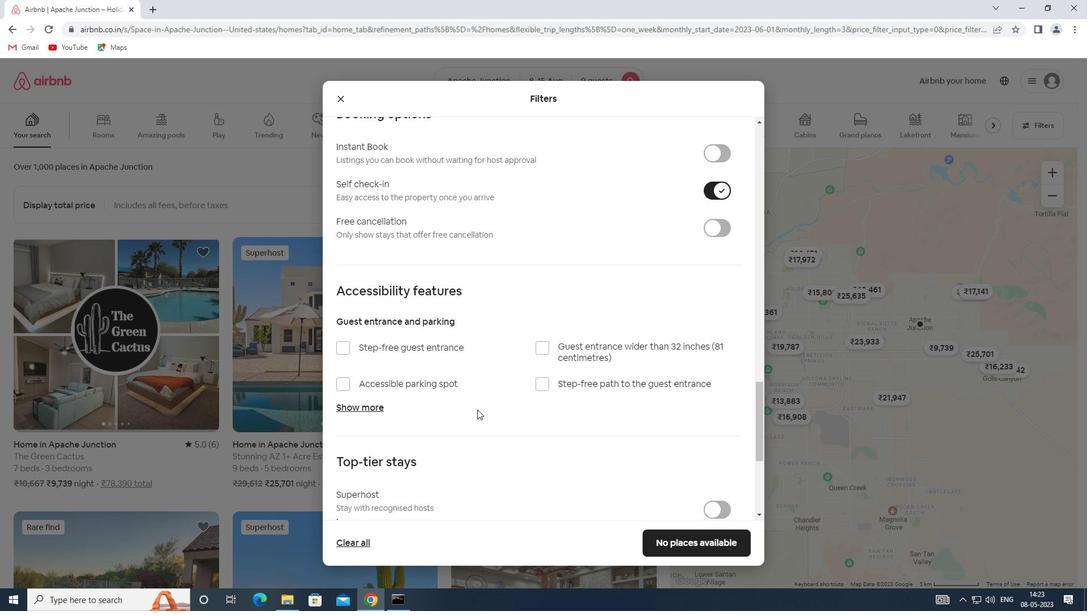 
Action: Mouse scrolled (477, 409) with delta (0, 0)
Screenshot: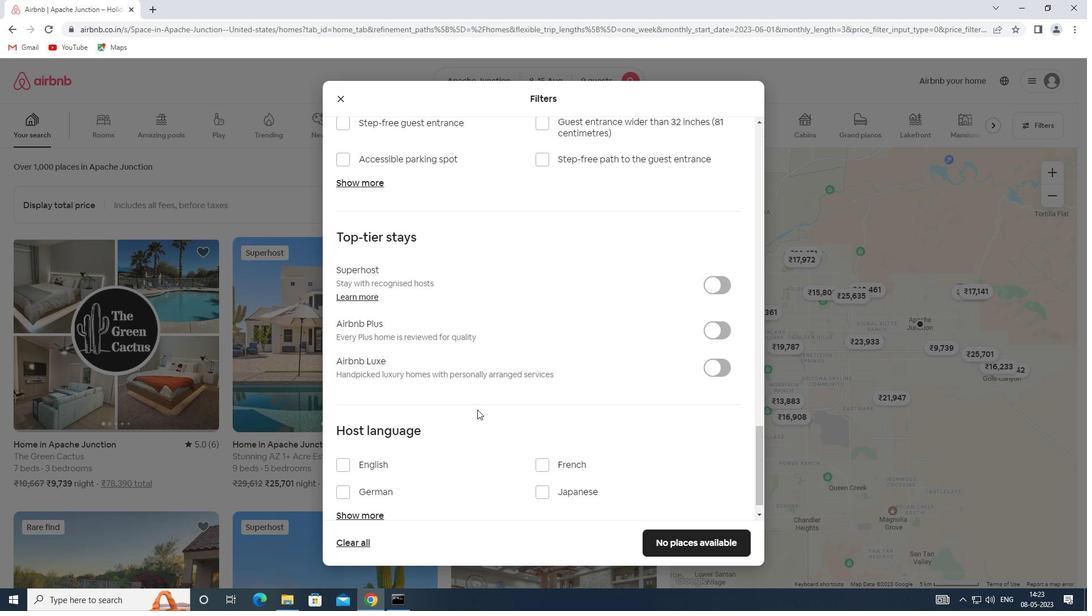 
Action: Mouse scrolled (477, 409) with delta (0, 0)
Screenshot: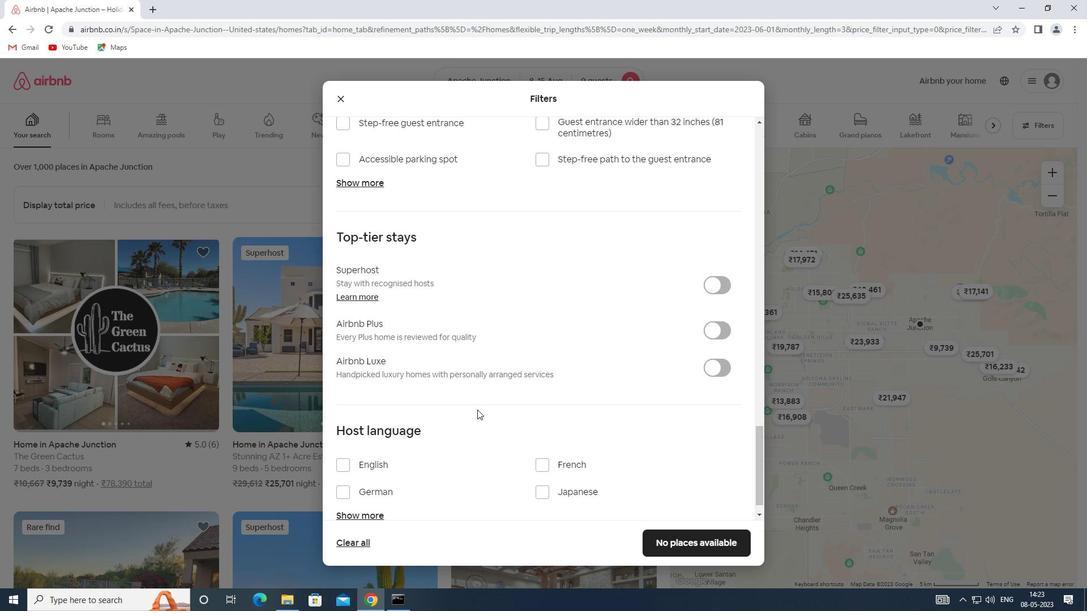 
Action: Mouse moved to (339, 438)
Screenshot: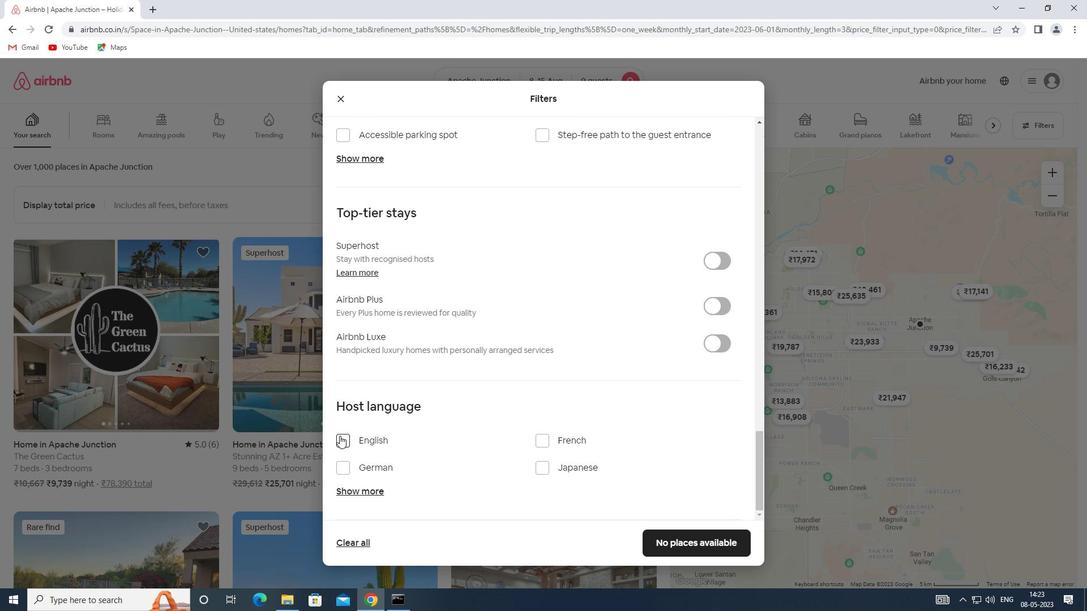 
Action: Mouse pressed left at (339, 438)
Screenshot: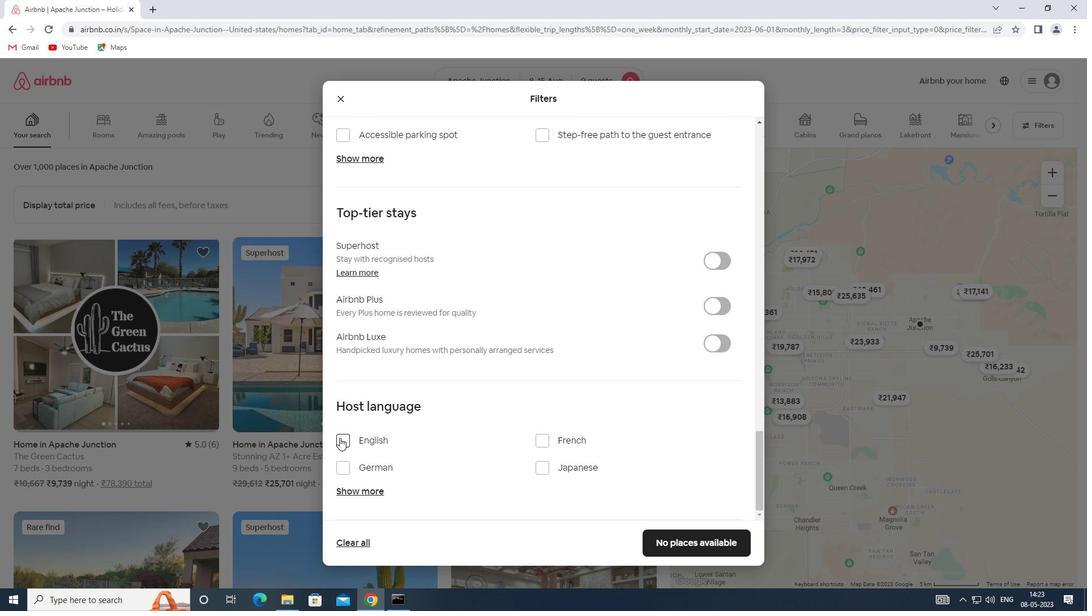 
Action: Mouse moved to (682, 550)
Screenshot: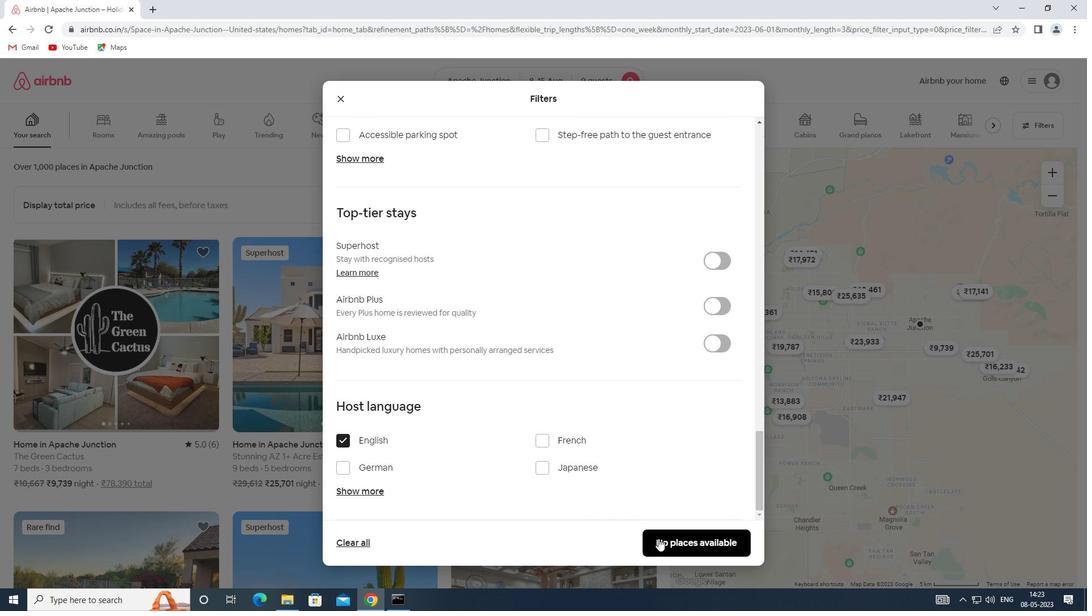 
Action: Mouse pressed left at (682, 550)
Screenshot: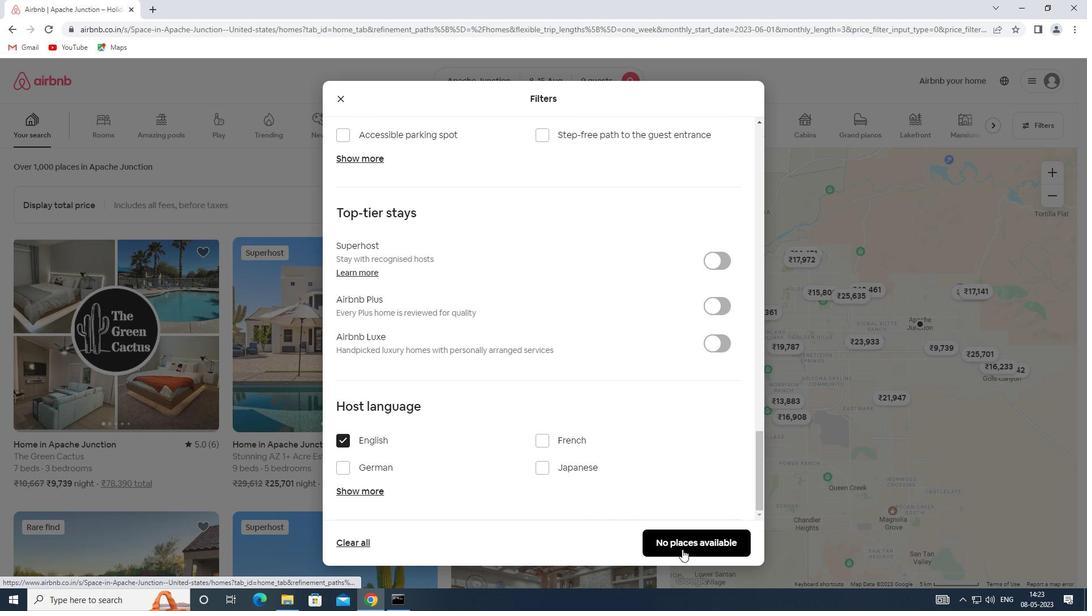 
Action: Mouse moved to (683, 550)
Screenshot: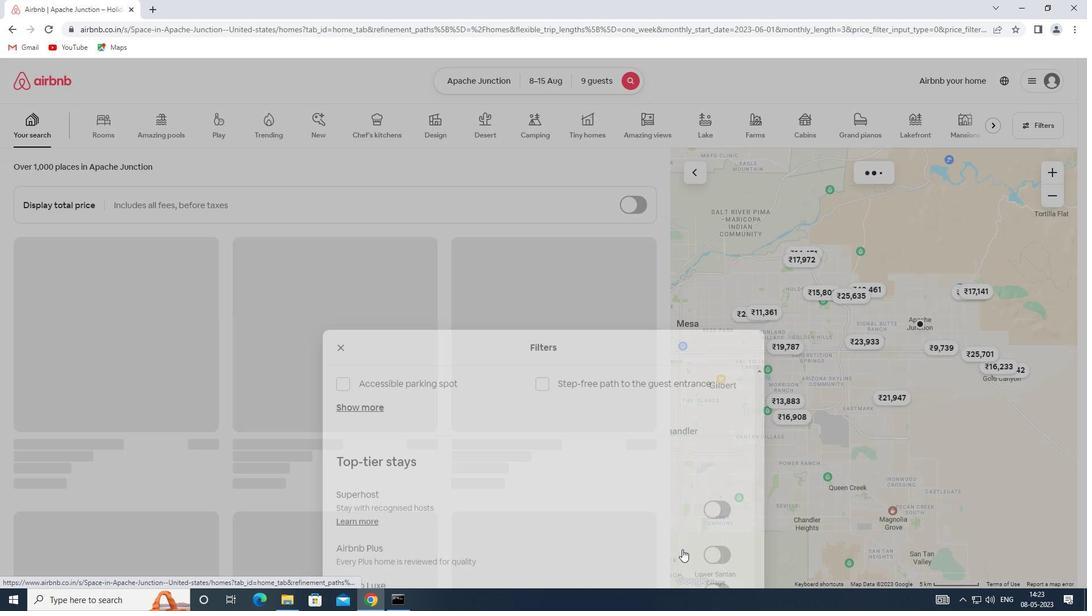 
